 Task: Look for Airbnb options in Palencia, Guatemala from 12th December, 2023 to 16th December, 2023 for 8 adults. Place can be any type with 8 bedrooms having 8 beds and 8 bathrooms. Property type can be house. Amenities needed are: wifi, TV, free parkinig on premises, gym, breakfast.
Action: Mouse moved to (495, 280)
Screenshot: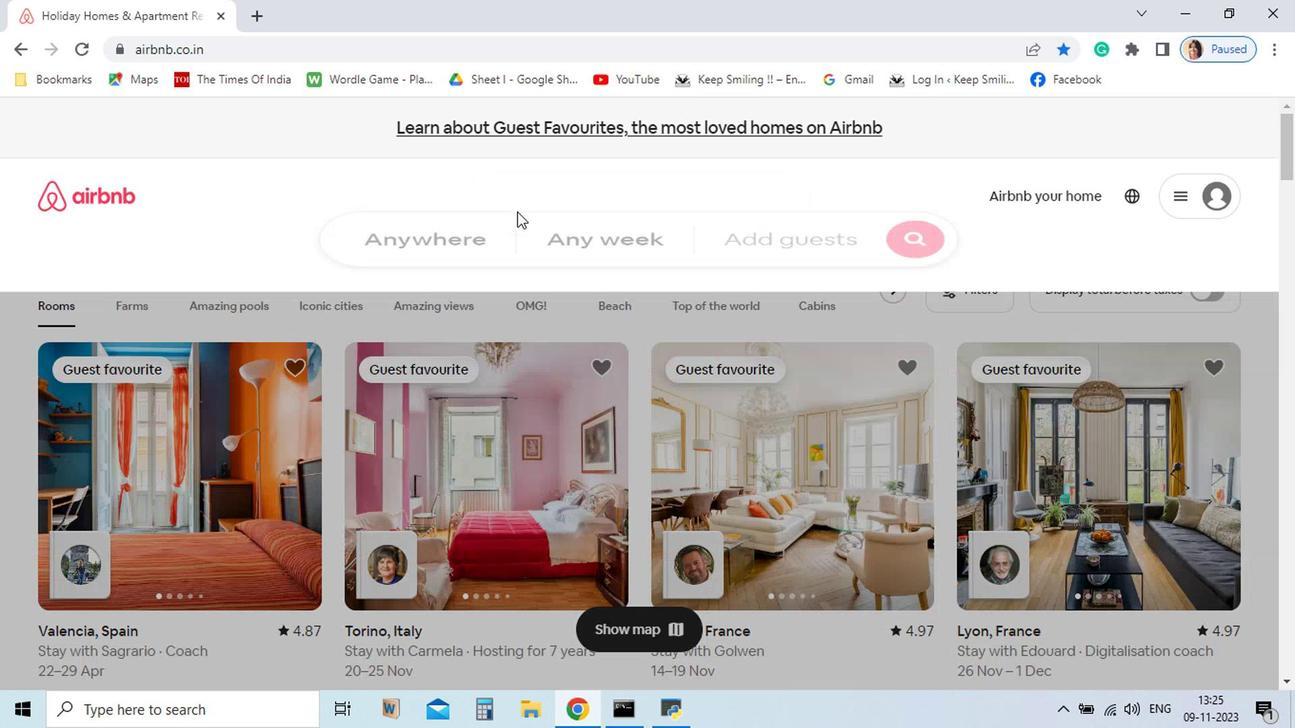 
Action: Mouse pressed left at (495, 280)
Screenshot: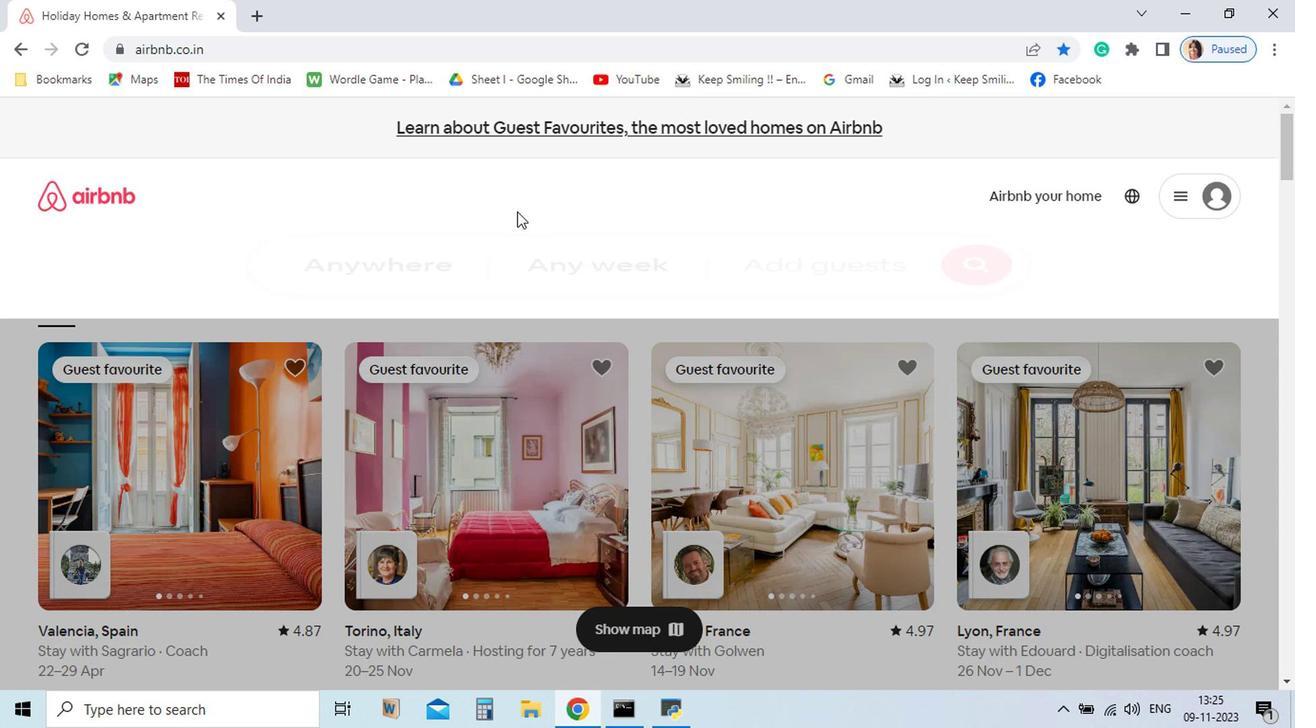 
Action: Mouse moved to (497, 281)
Screenshot: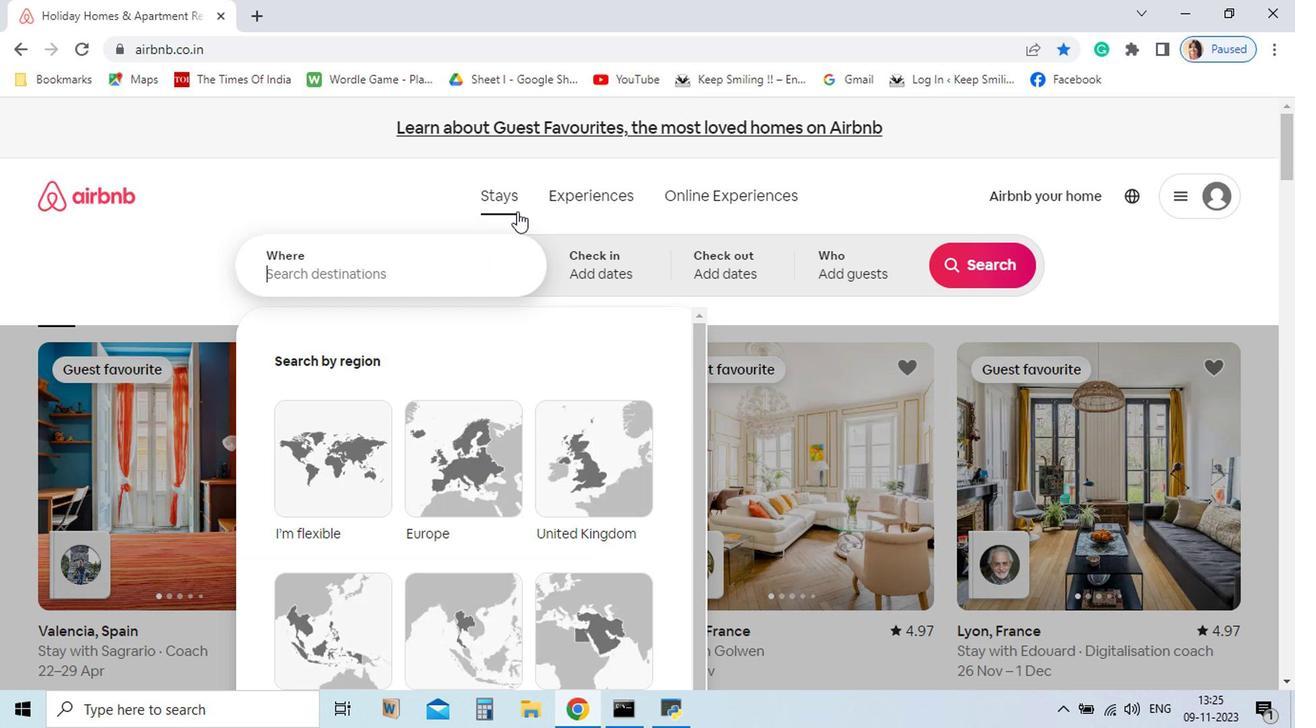 
Action: Key pressed <Key.shift_r>Palencia,<Key.space>
Screenshot: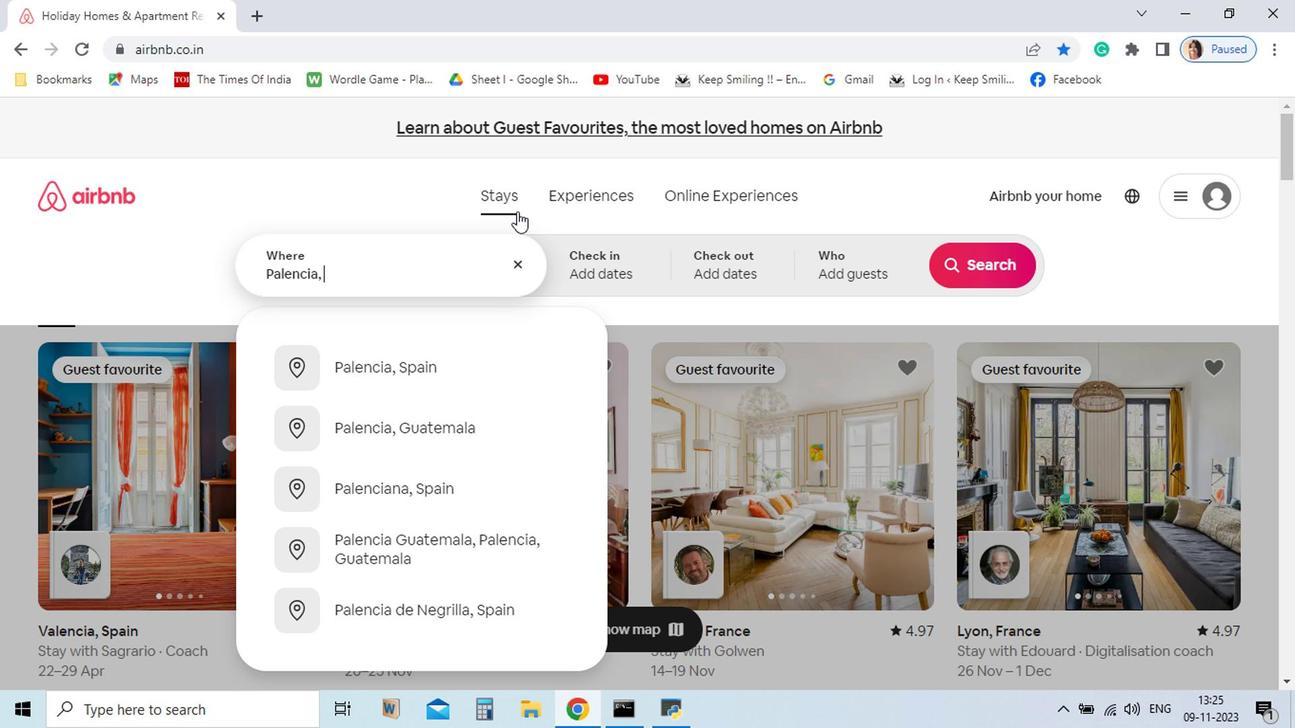 
Action: Mouse moved to (447, 439)
Screenshot: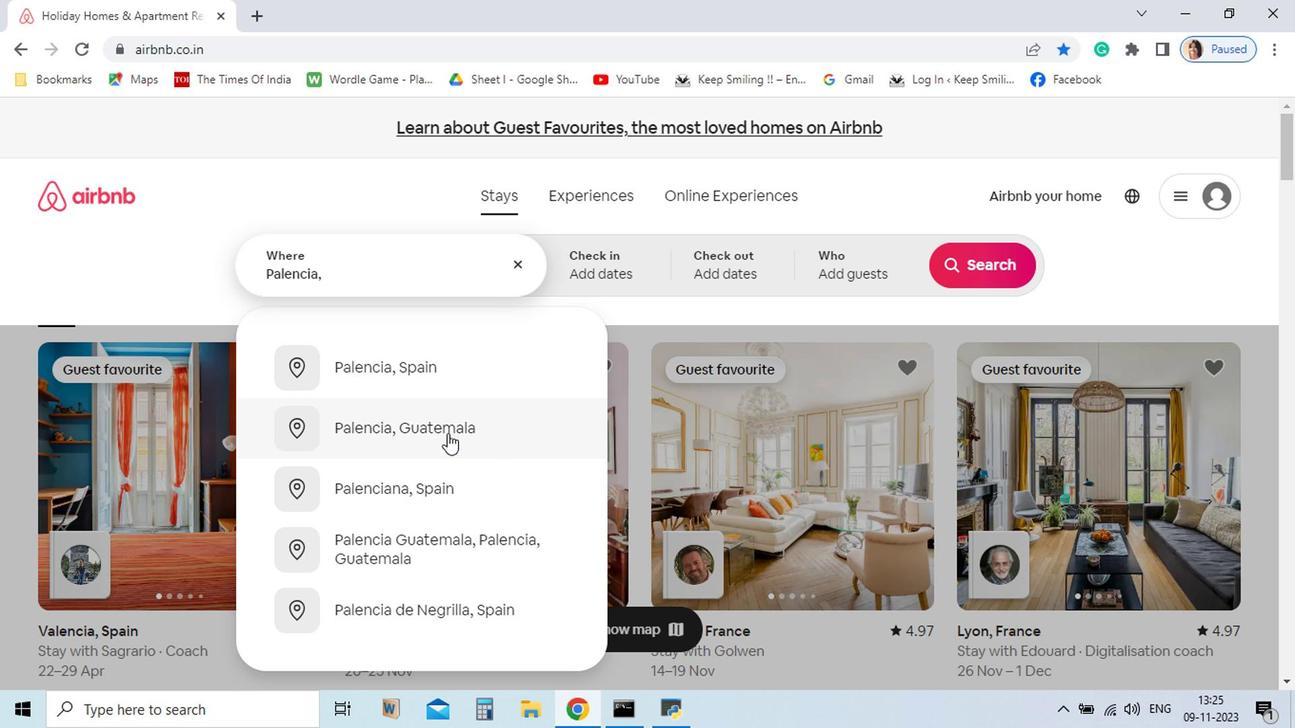 
Action: Mouse pressed left at (447, 439)
Screenshot: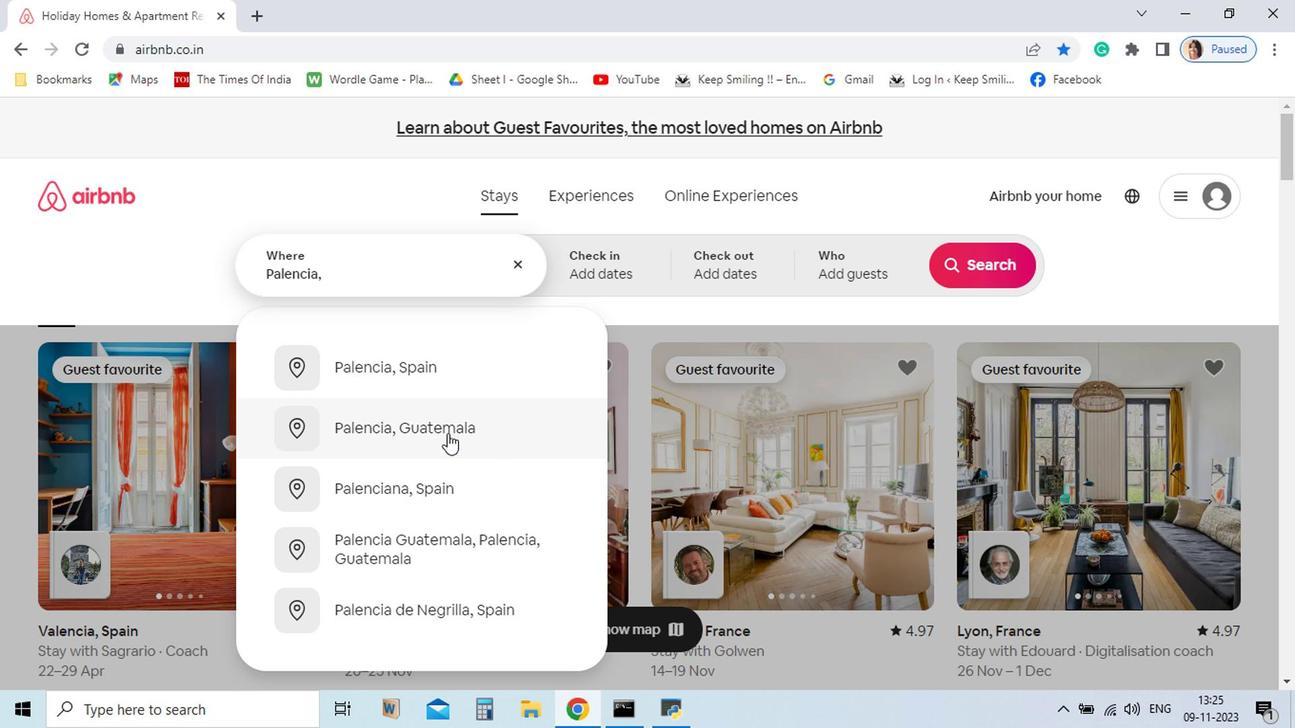 
Action: Mouse moved to (673, 549)
Screenshot: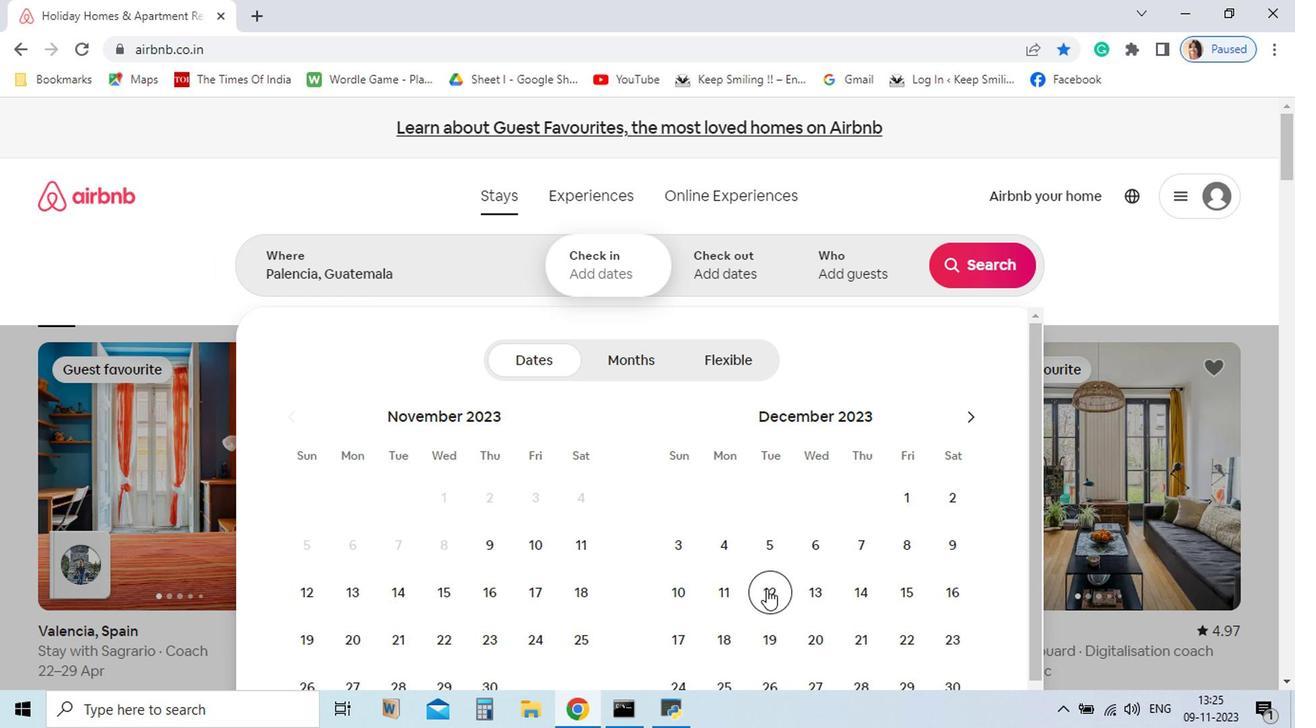 
Action: Mouse pressed left at (673, 549)
Screenshot: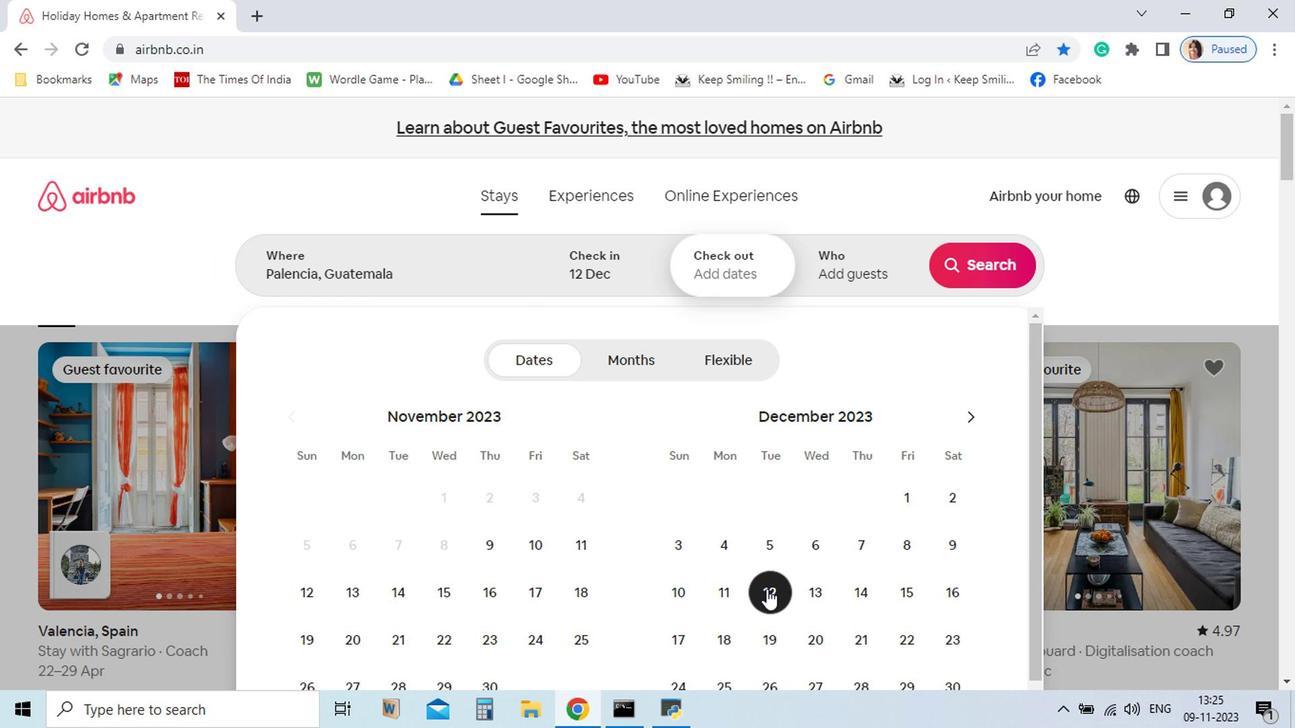 
Action: Mouse moved to (808, 556)
Screenshot: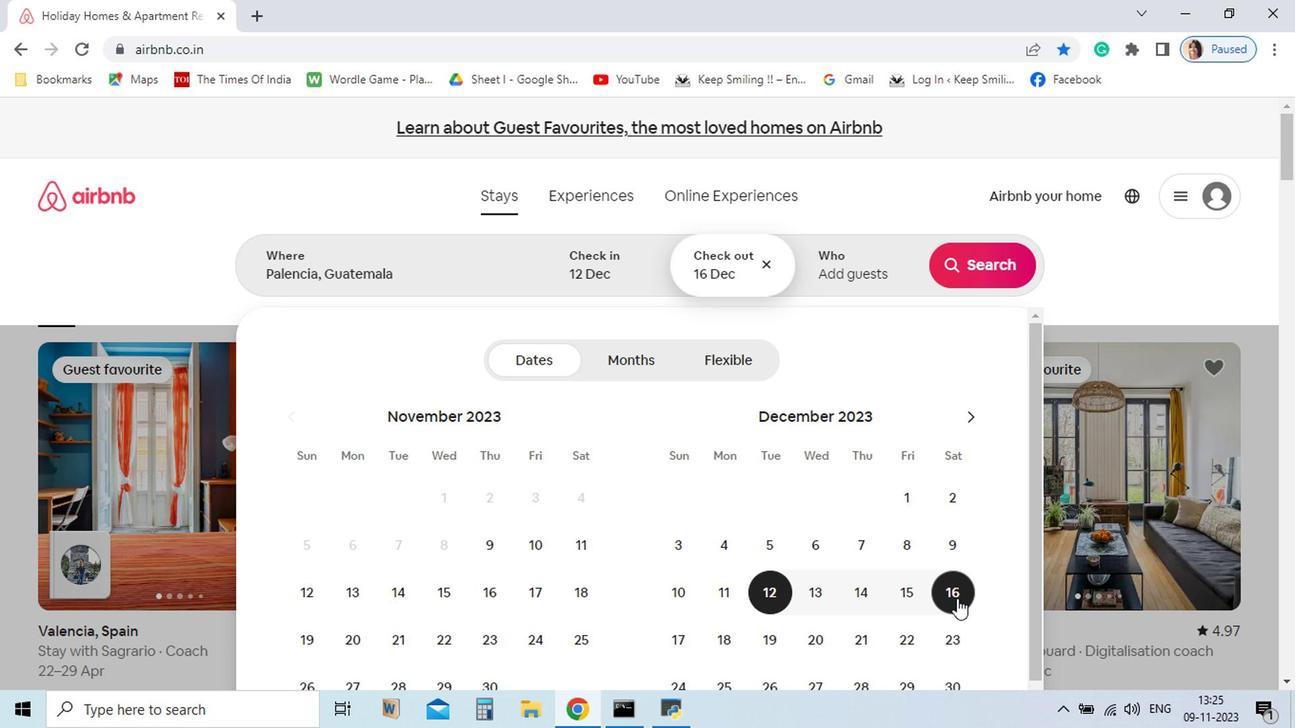 
Action: Mouse pressed left at (808, 556)
Screenshot: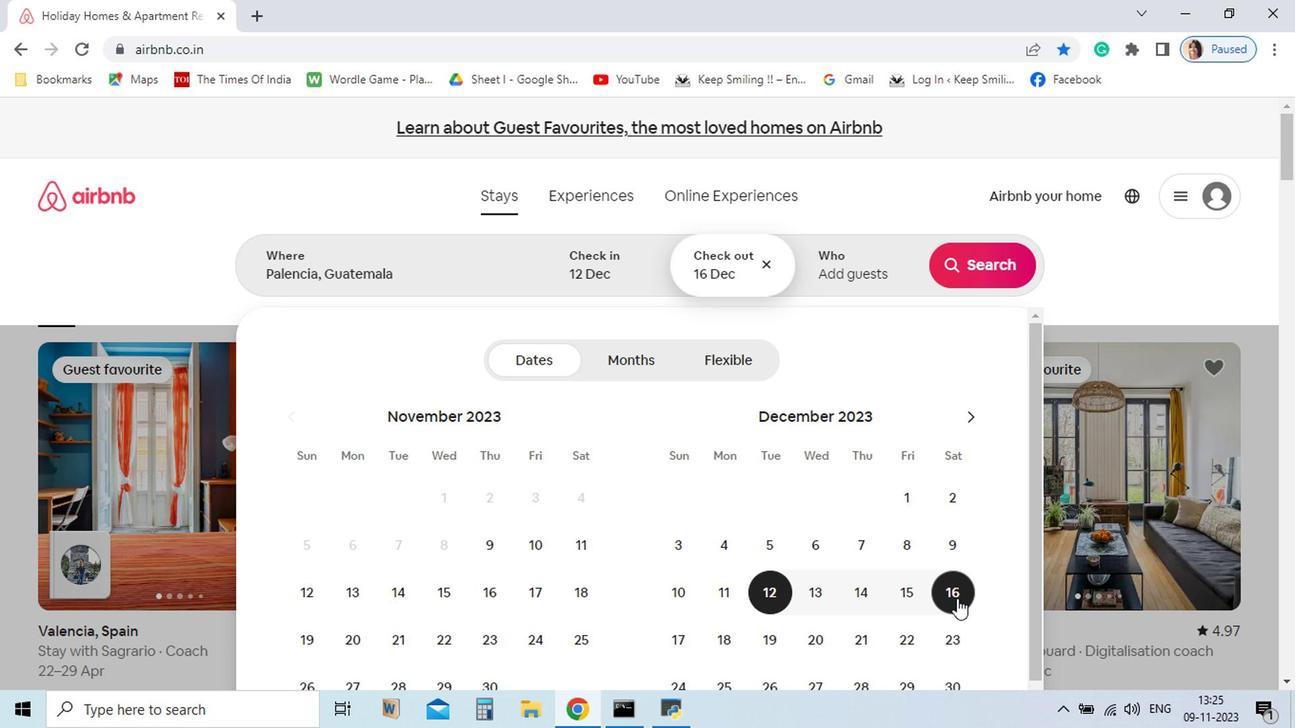 
Action: Mouse moved to (744, 331)
Screenshot: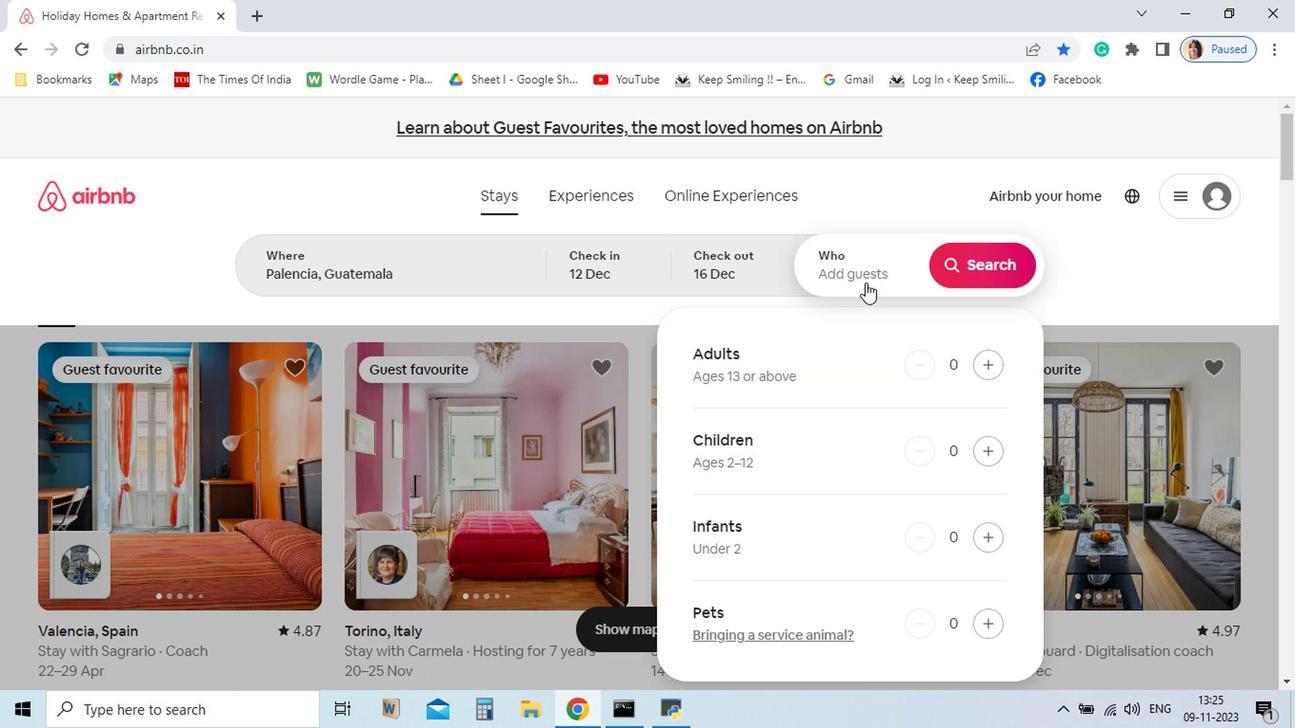 
Action: Mouse pressed left at (744, 331)
Screenshot: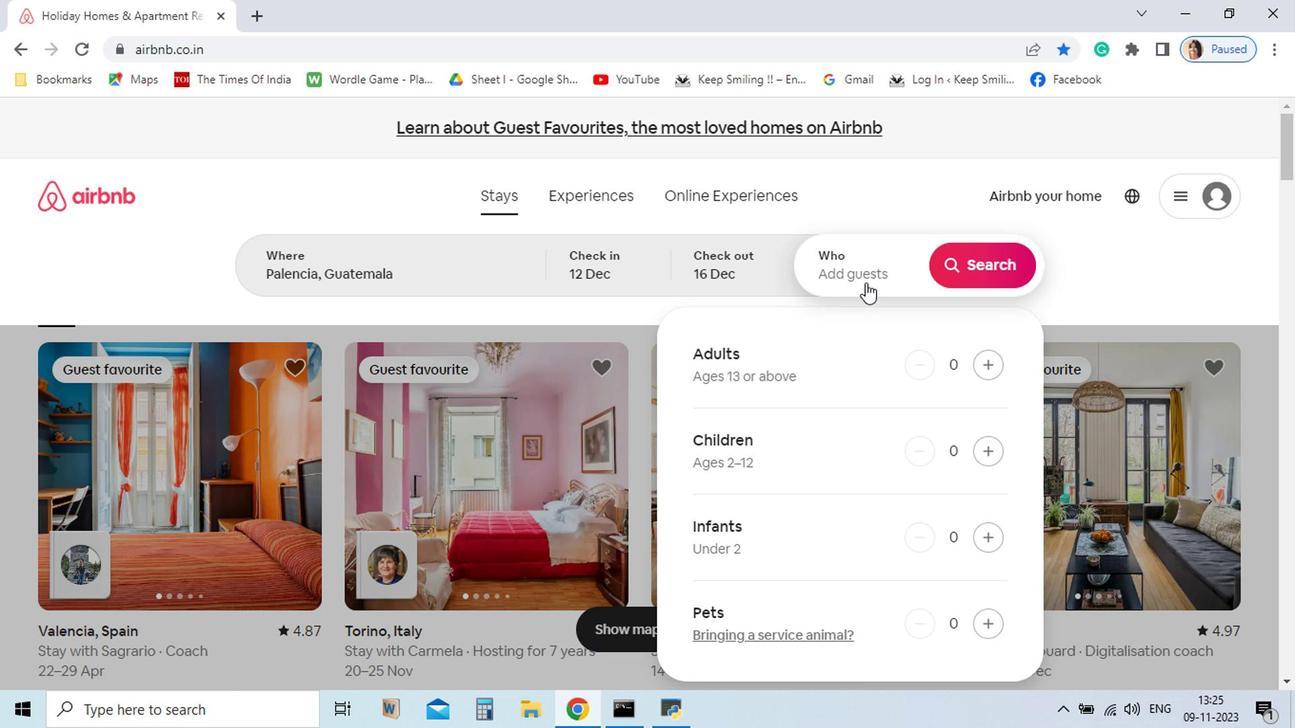 
Action: Mouse moved to (837, 390)
Screenshot: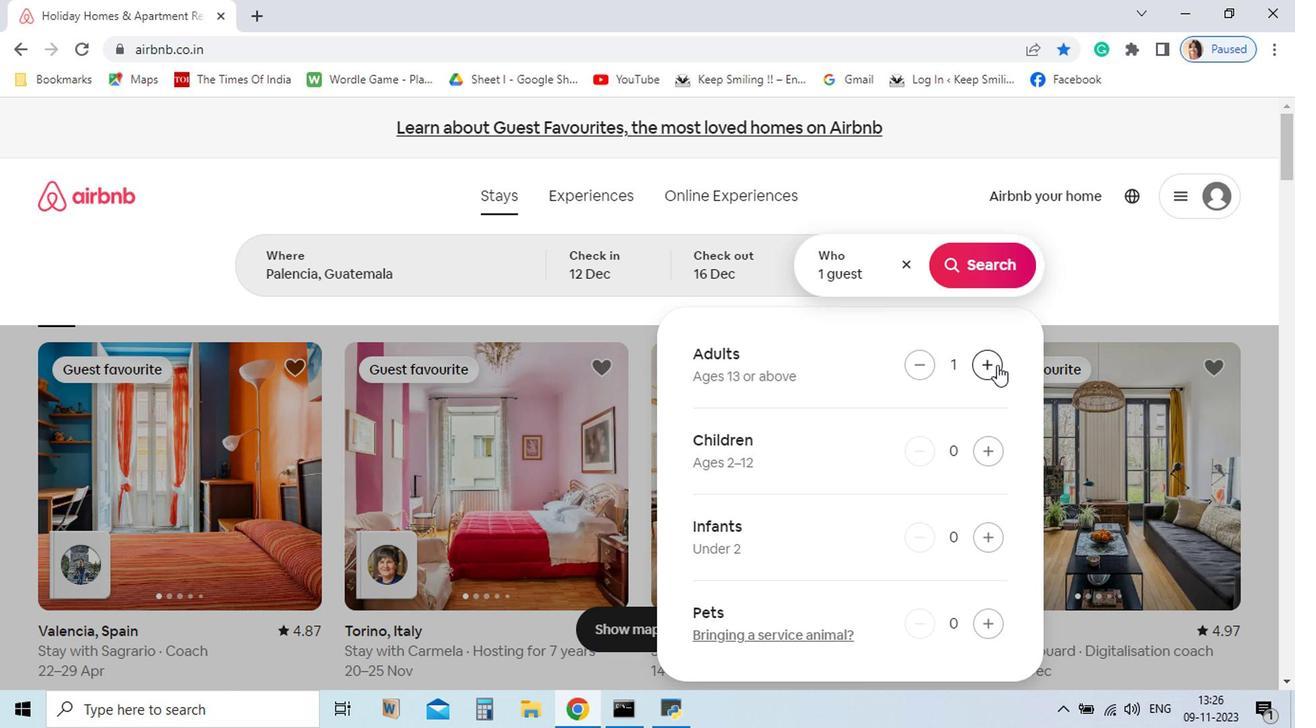 
Action: Mouse pressed left at (837, 390)
Screenshot: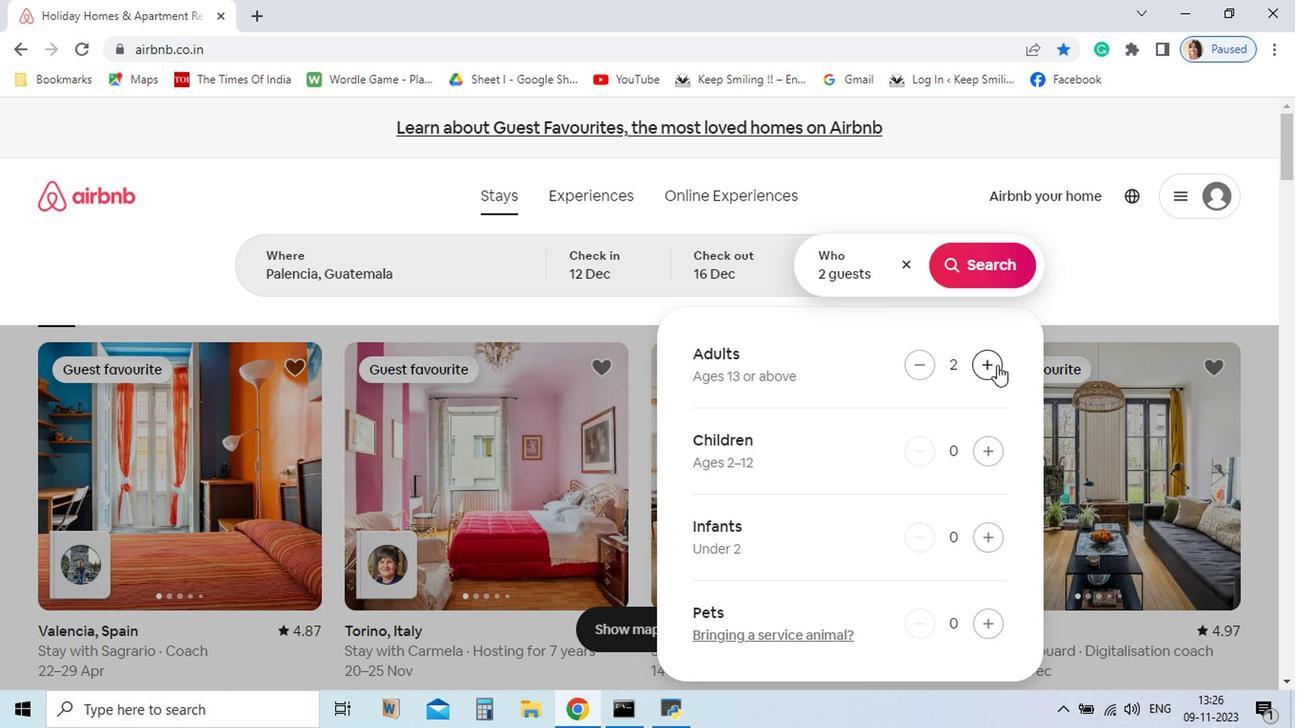 
Action: Mouse pressed left at (837, 390)
Screenshot: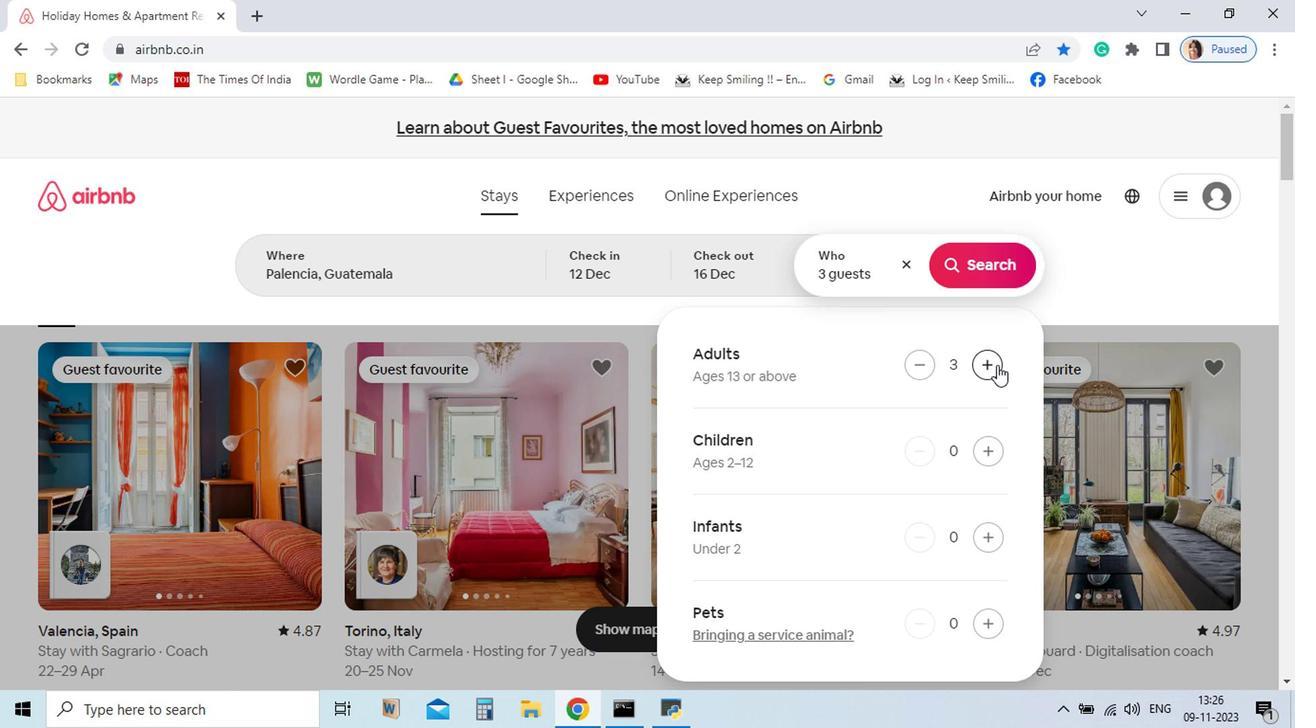 
Action: Mouse pressed left at (837, 390)
Screenshot: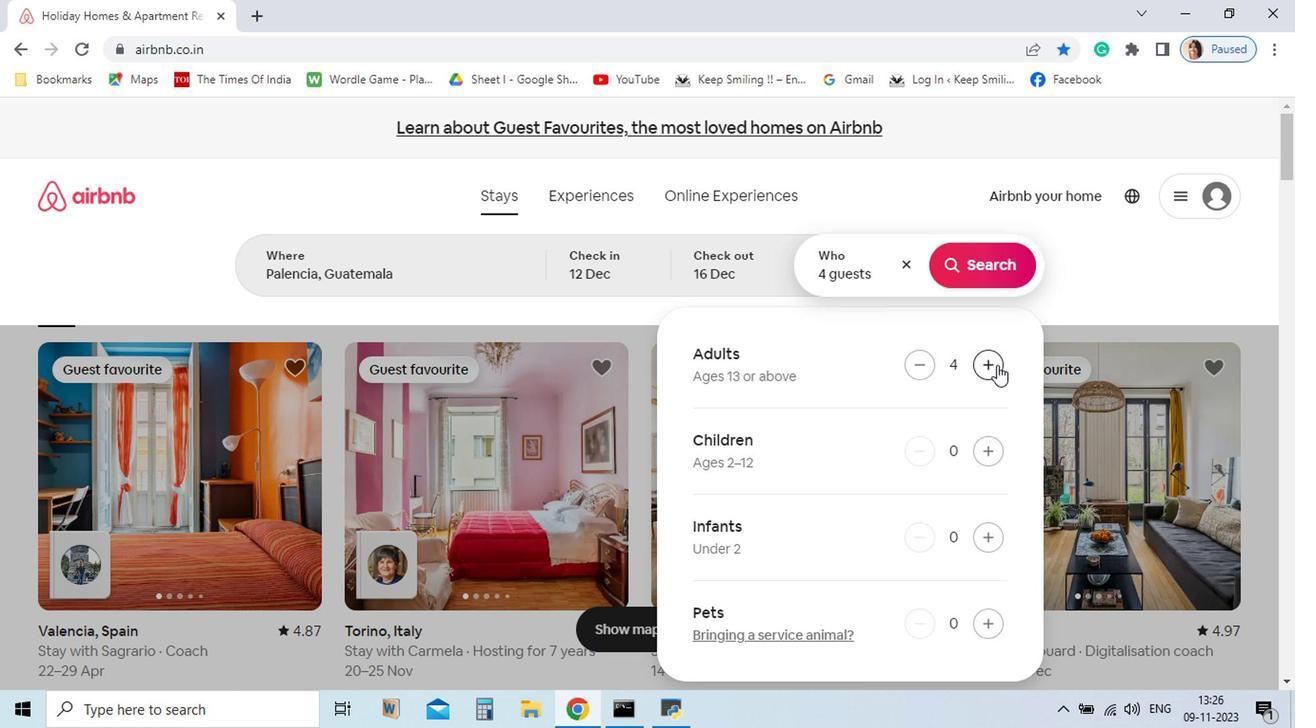 
Action: Mouse pressed left at (837, 390)
Screenshot: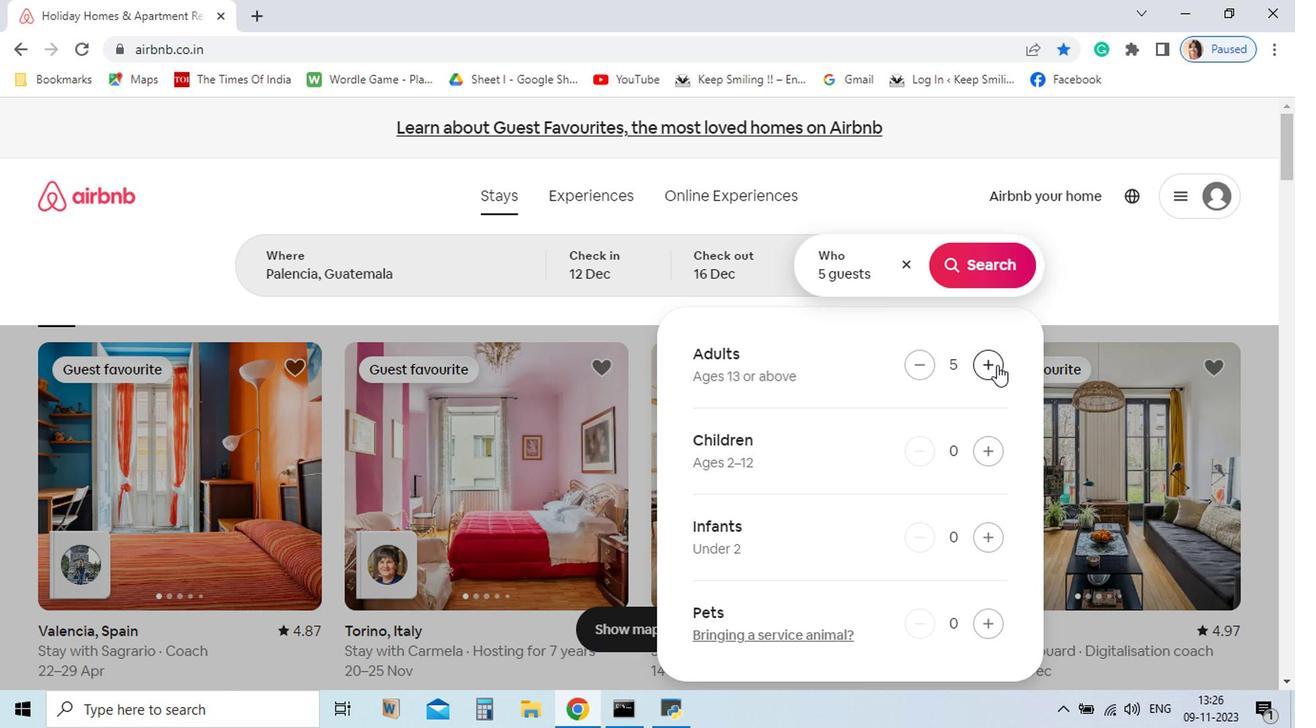 
Action: Mouse pressed left at (837, 390)
Screenshot: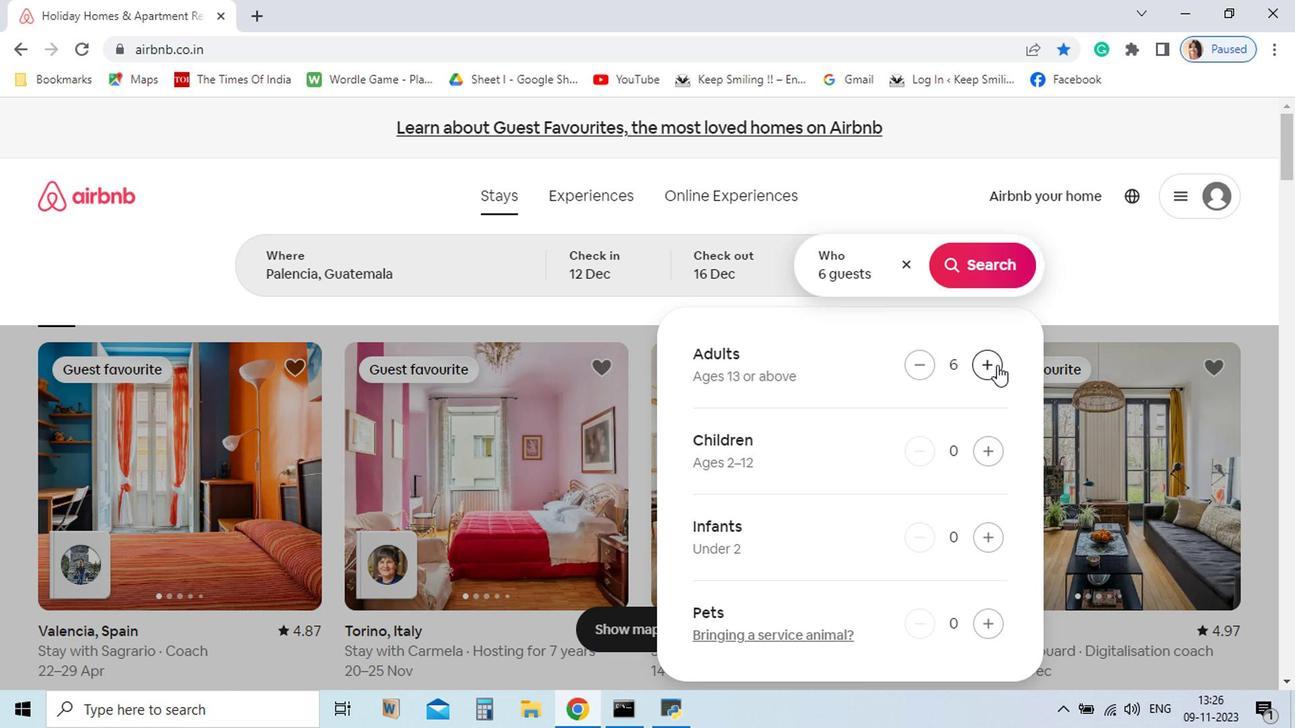 
Action: Mouse pressed left at (837, 390)
Screenshot: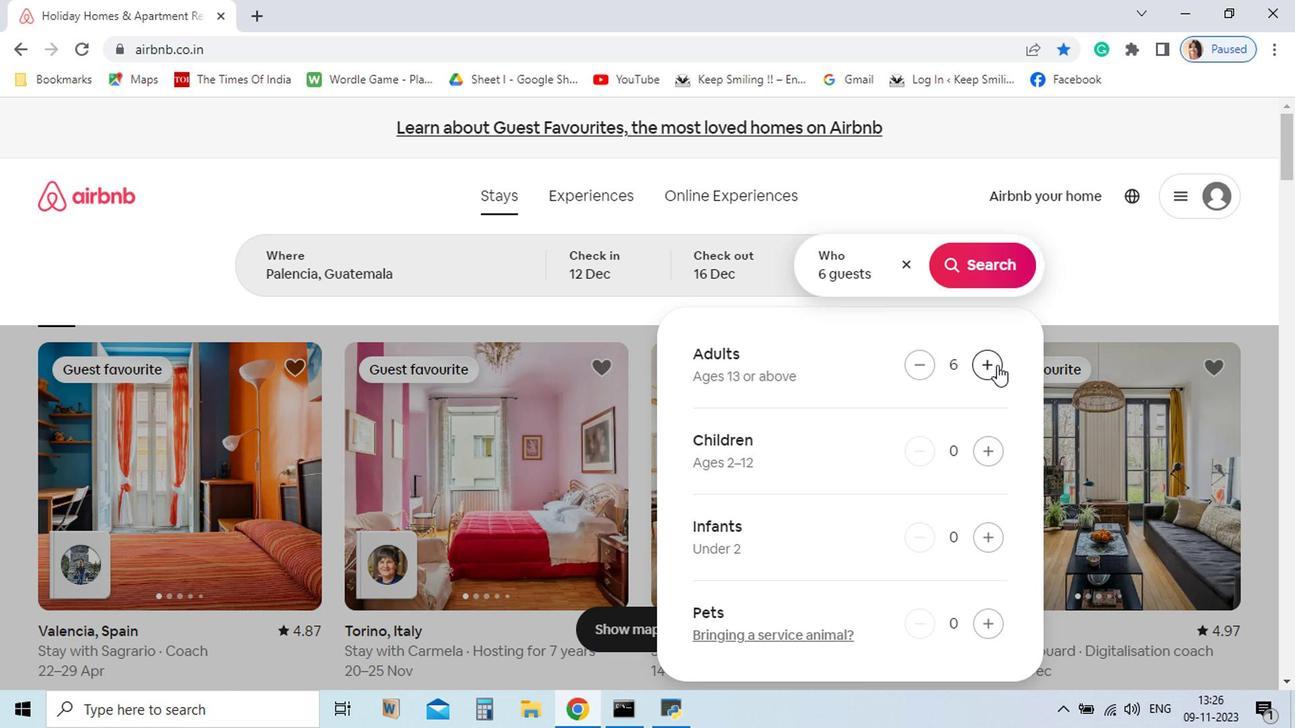 
Action: Mouse pressed left at (837, 390)
Screenshot: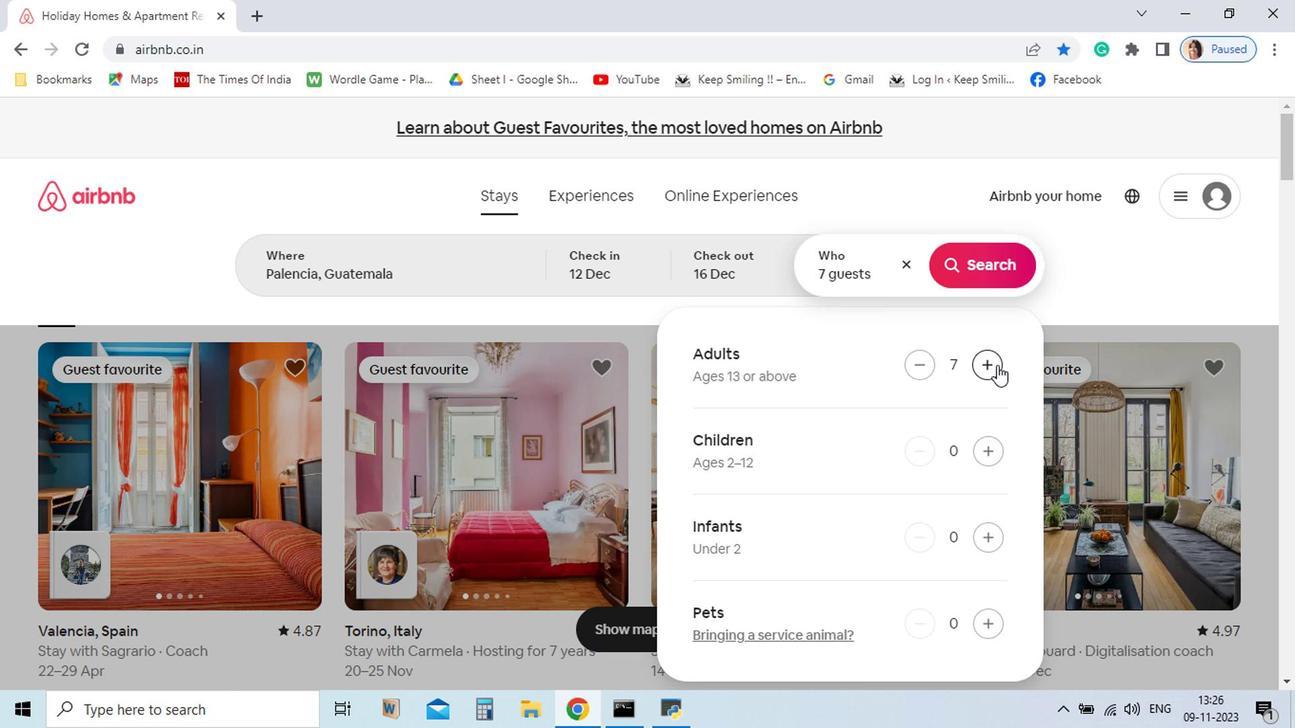 
Action: Mouse pressed left at (837, 390)
Screenshot: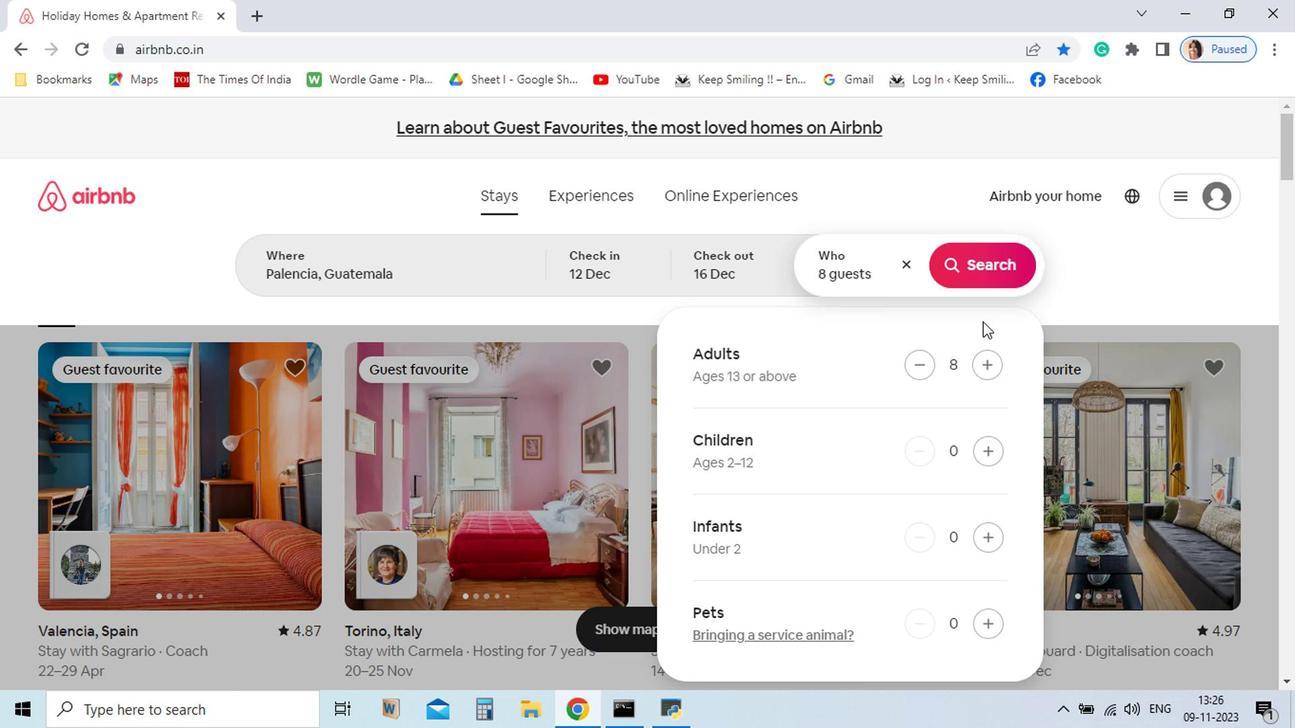 
Action: Mouse moved to (822, 320)
Screenshot: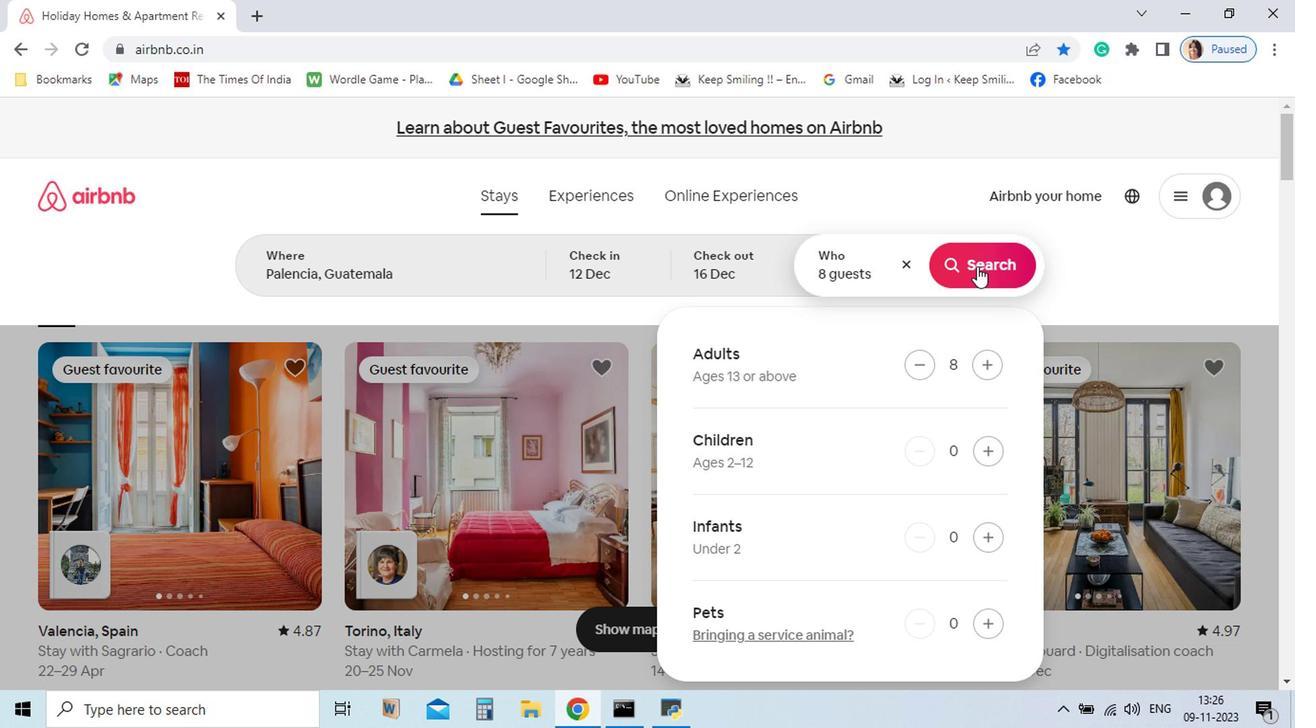 
Action: Mouse pressed left at (822, 320)
Screenshot: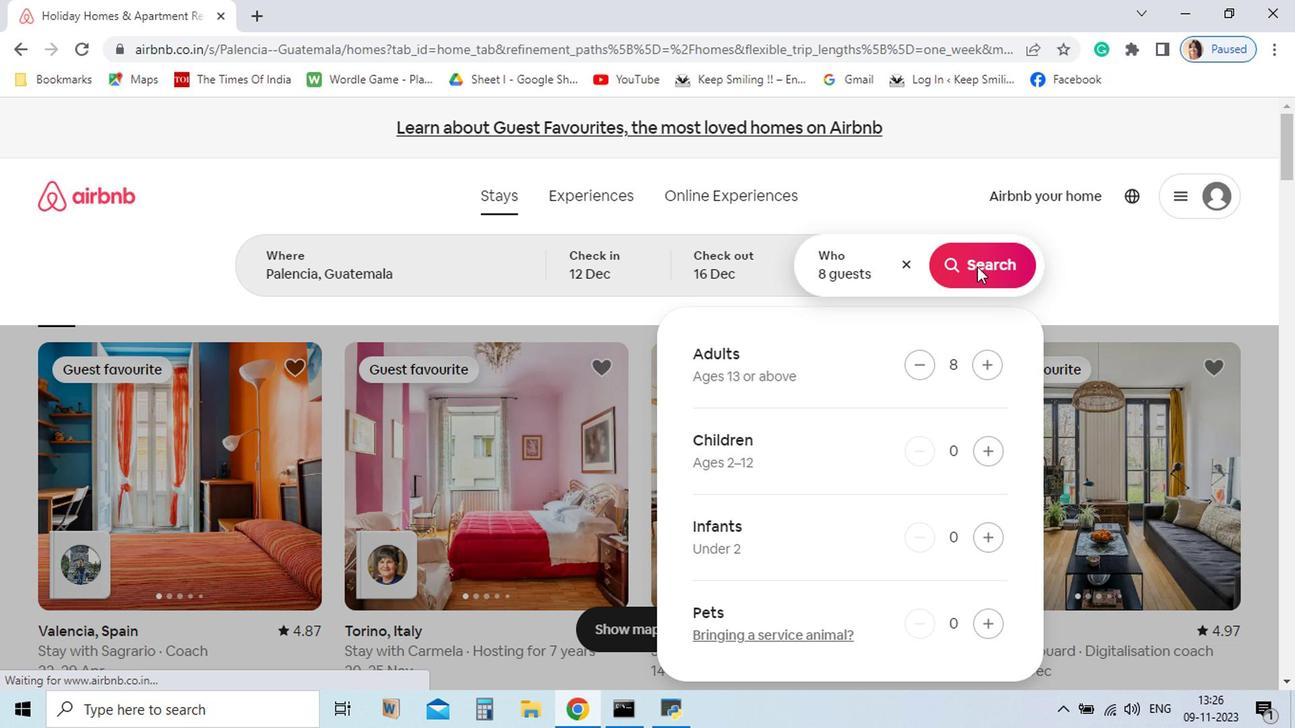 
Action: Mouse moved to (839, 281)
Screenshot: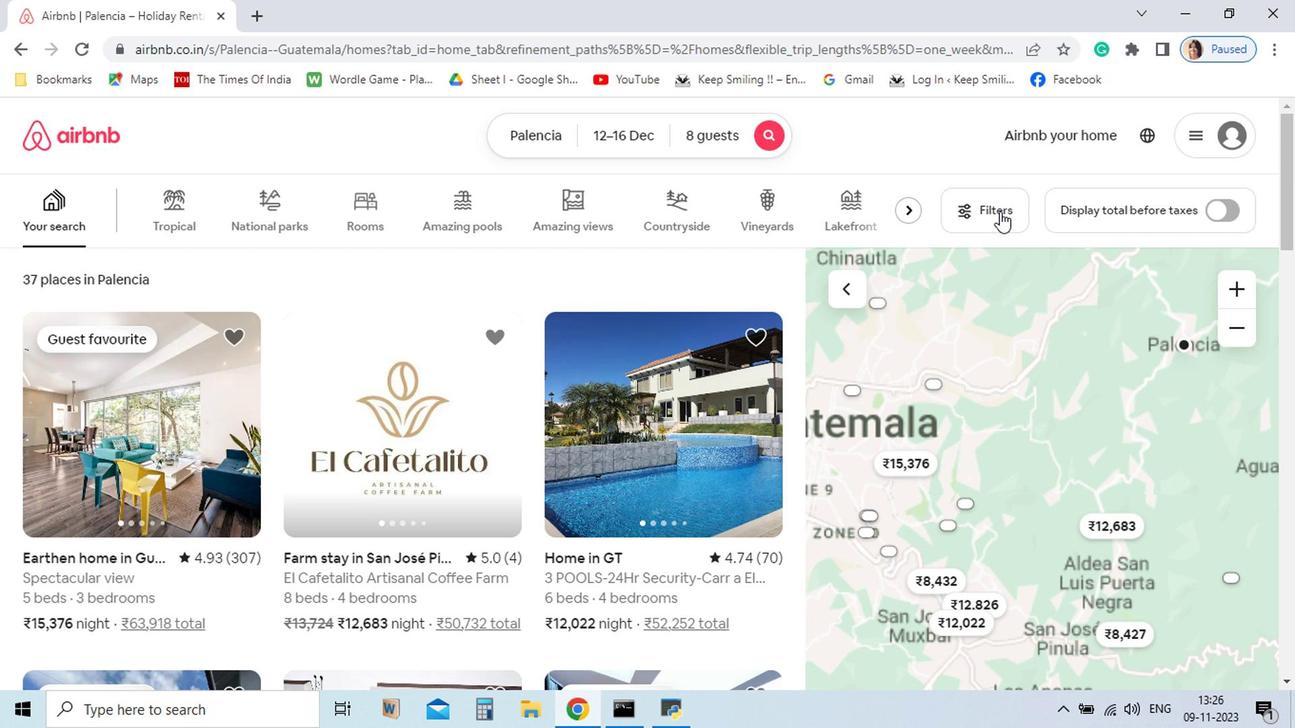 
Action: Mouse pressed left at (839, 281)
Screenshot: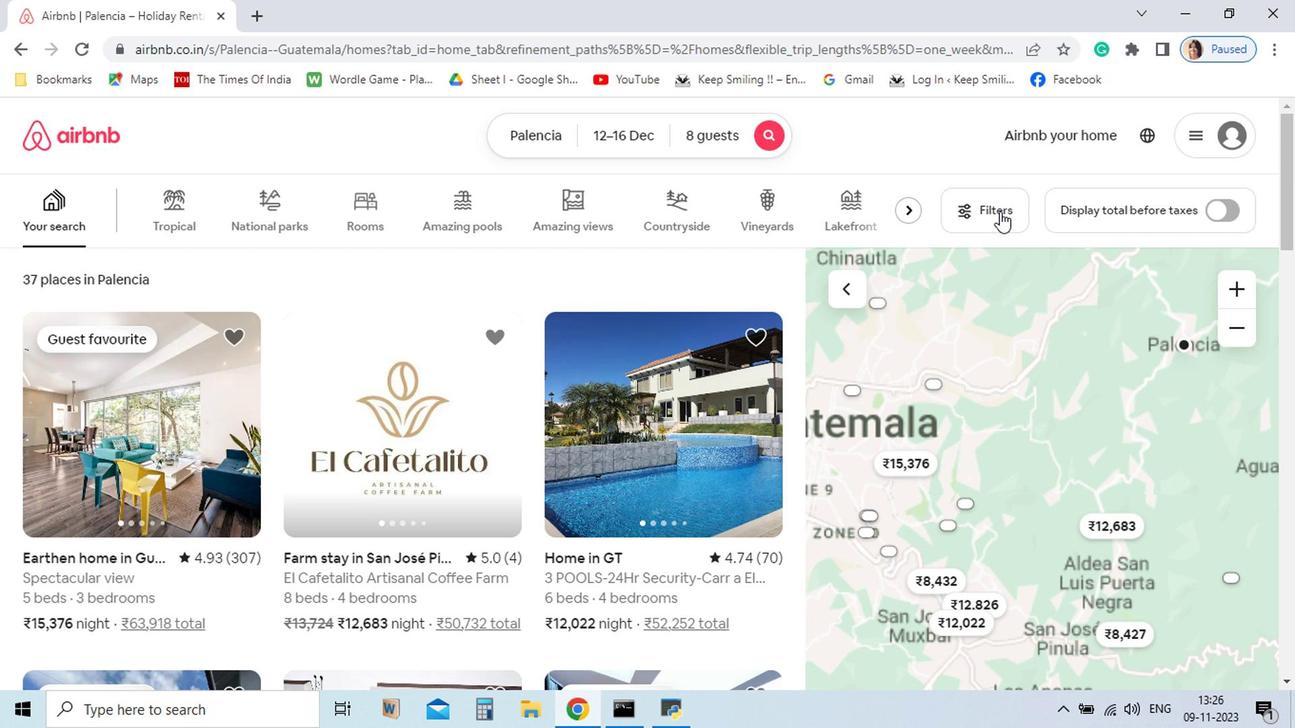 
Action: Mouse moved to (846, 304)
Screenshot: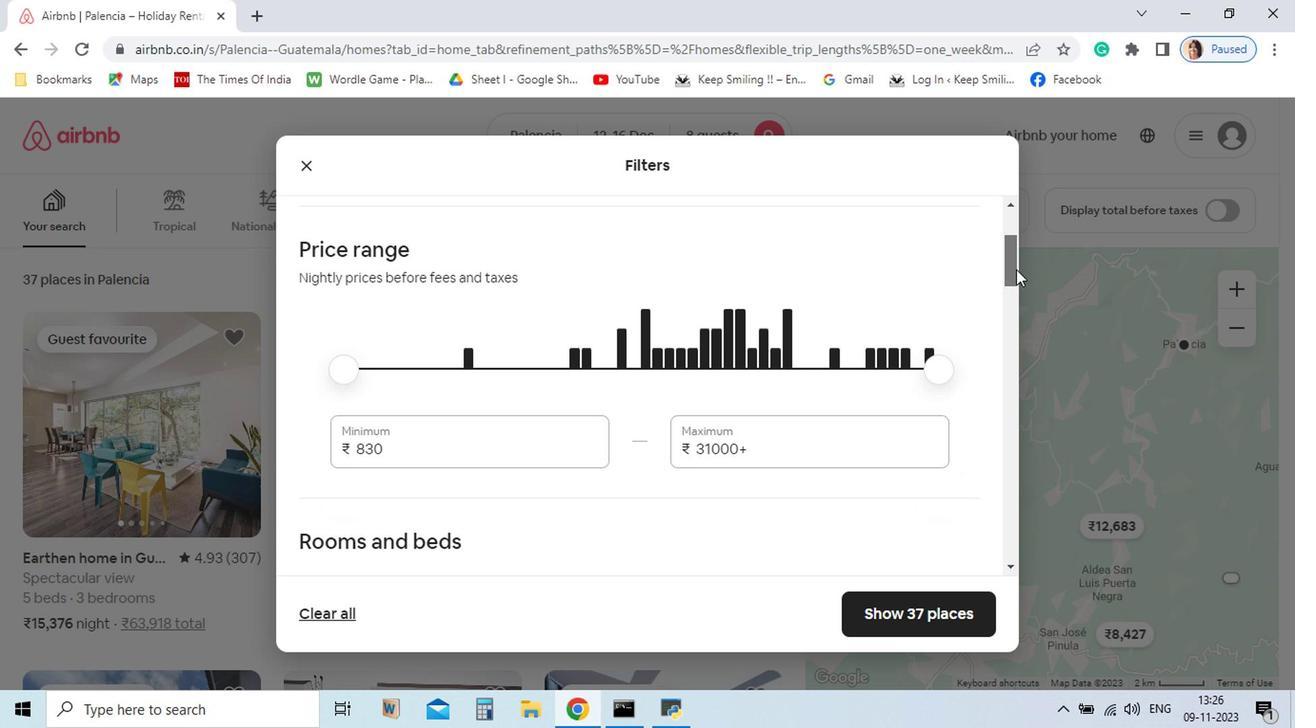 
Action: Mouse pressed left at (846, 304)
Screenshot: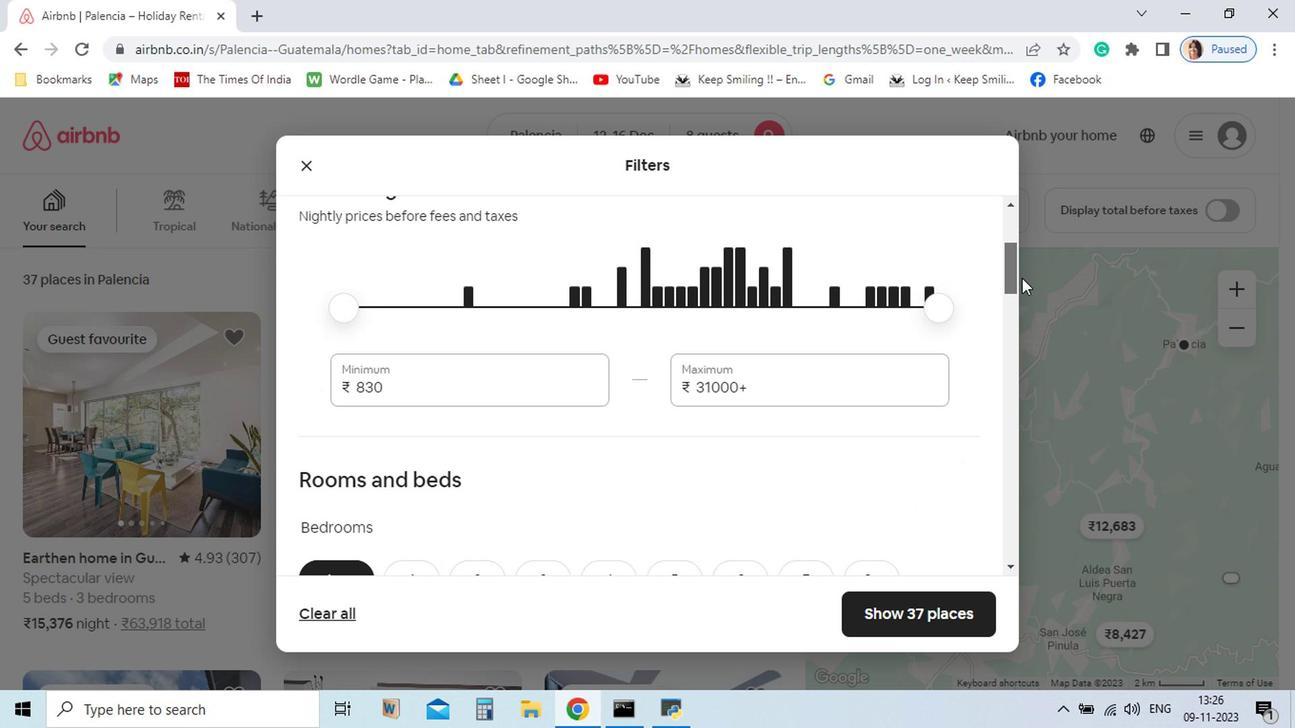 
Action: Mouse moved to (747, 288)
Screenshot: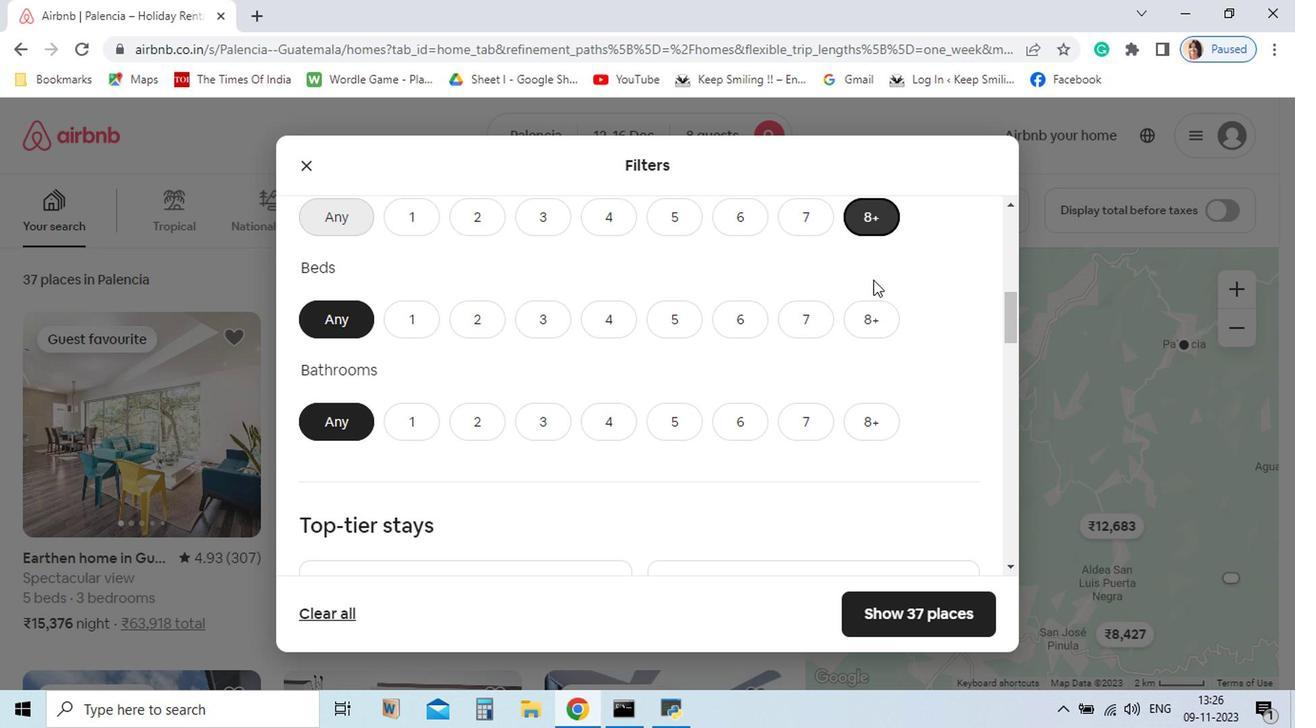 
Action: Mouse pressed left at (747, 288)
Screenshot: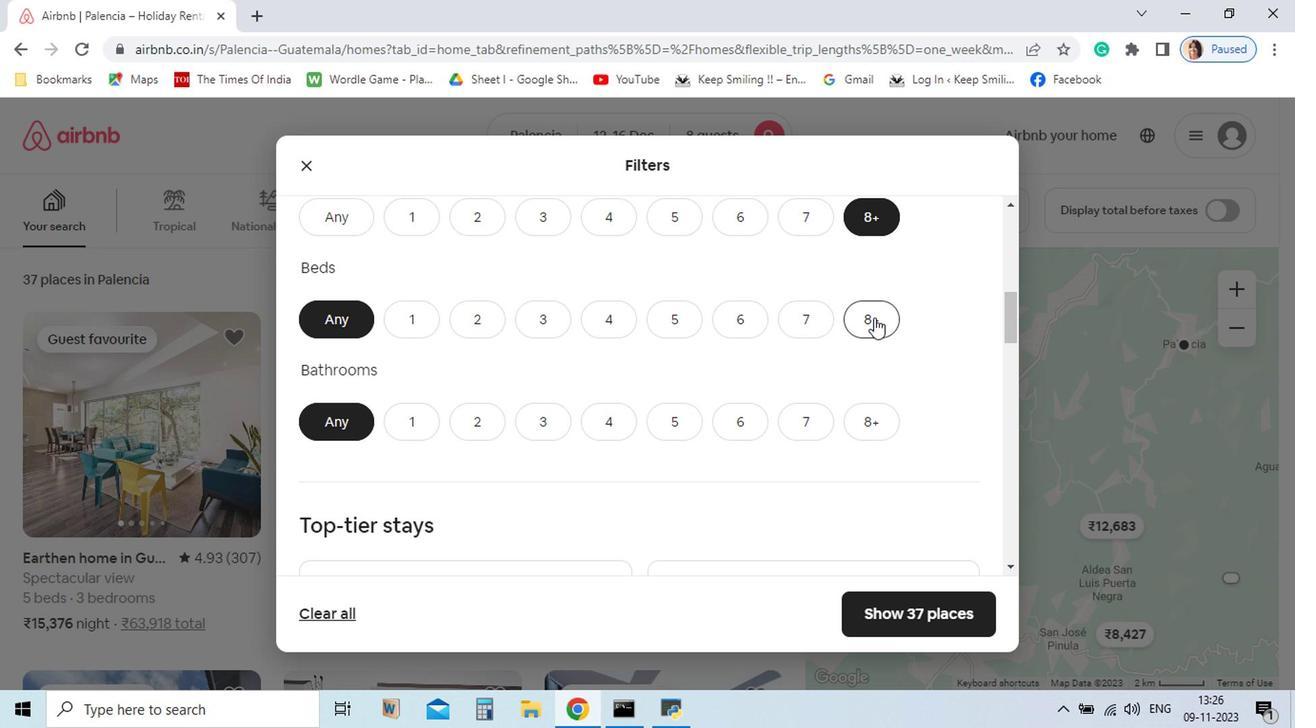 
Action: Mouse moved to (750, 356)
Screenshot: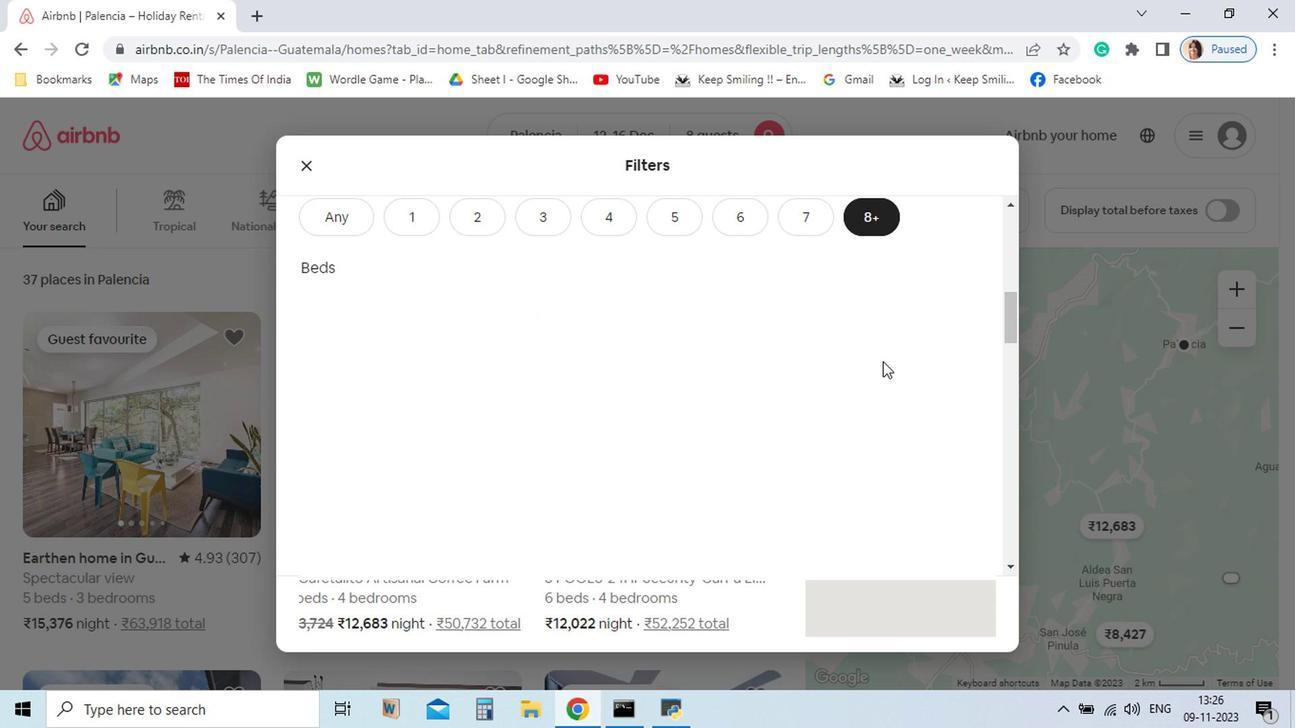 
Action: Mouse pressed left at (750, 356)
Screenshot: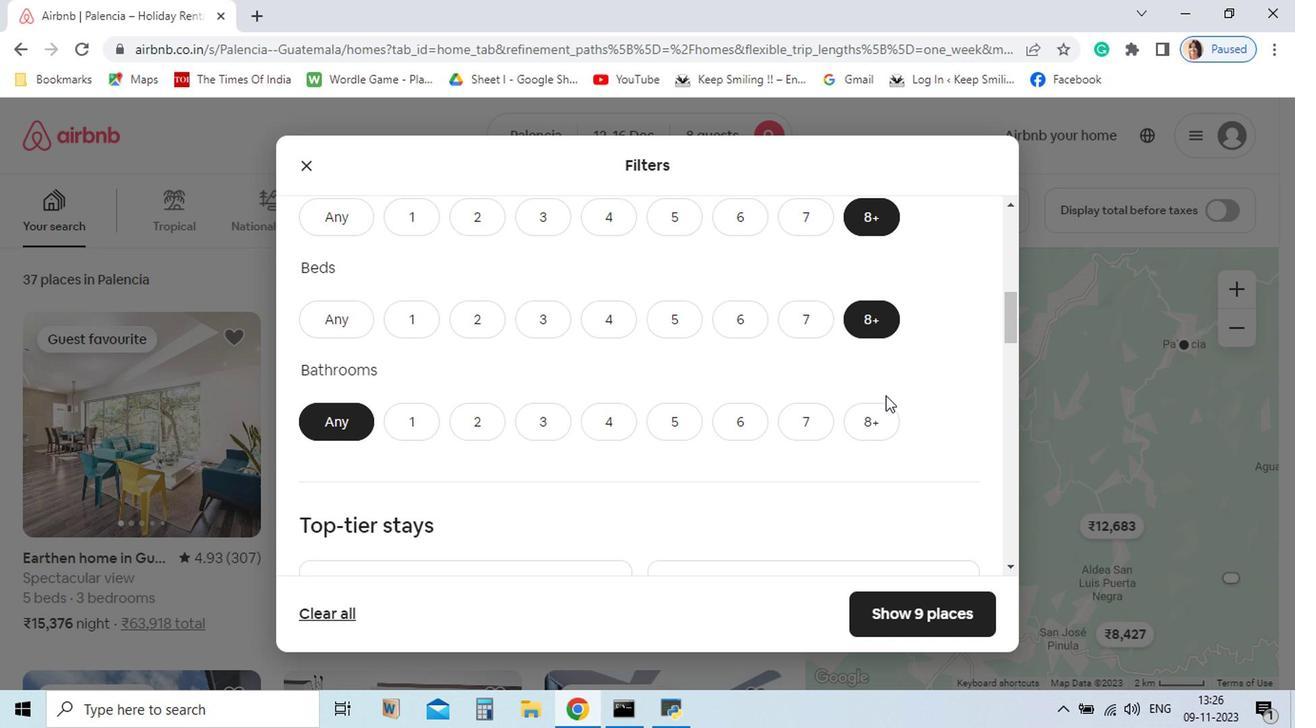 
Action: Mouse moved to (748, 428)
Screenshot: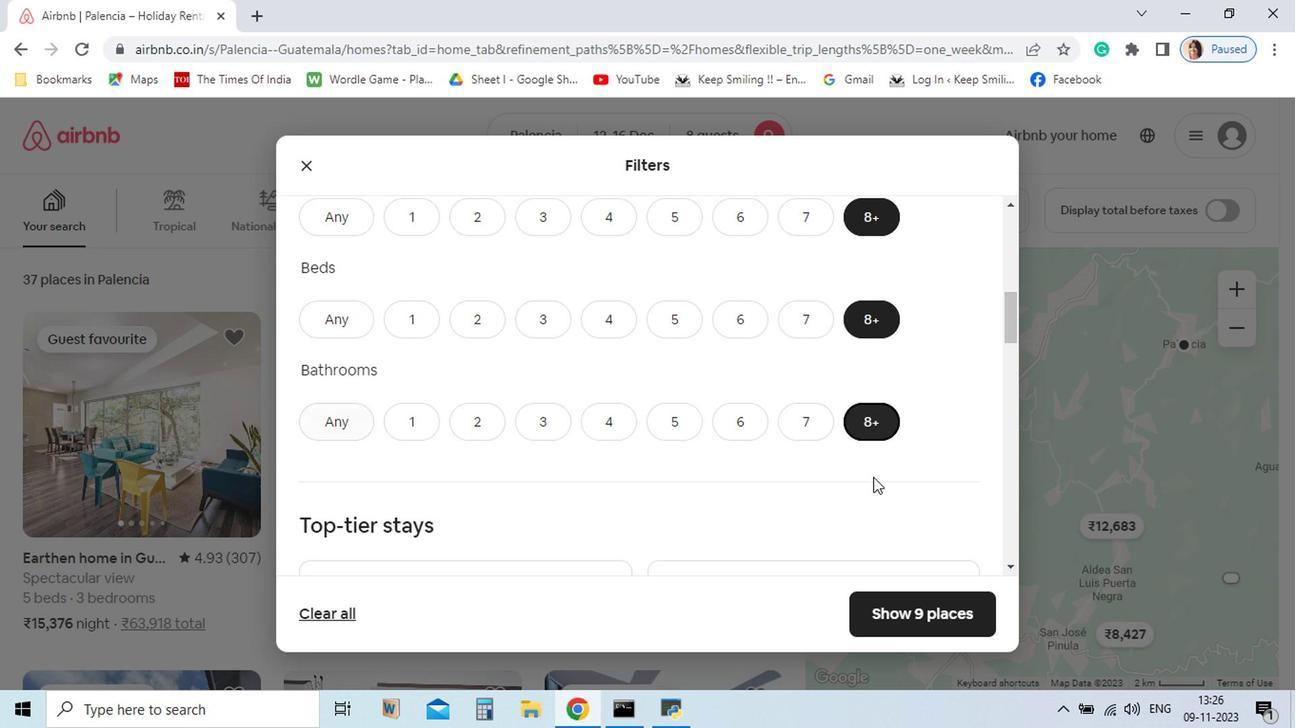 
Action: Mouse pressed left at (748, 428)
Screenshot: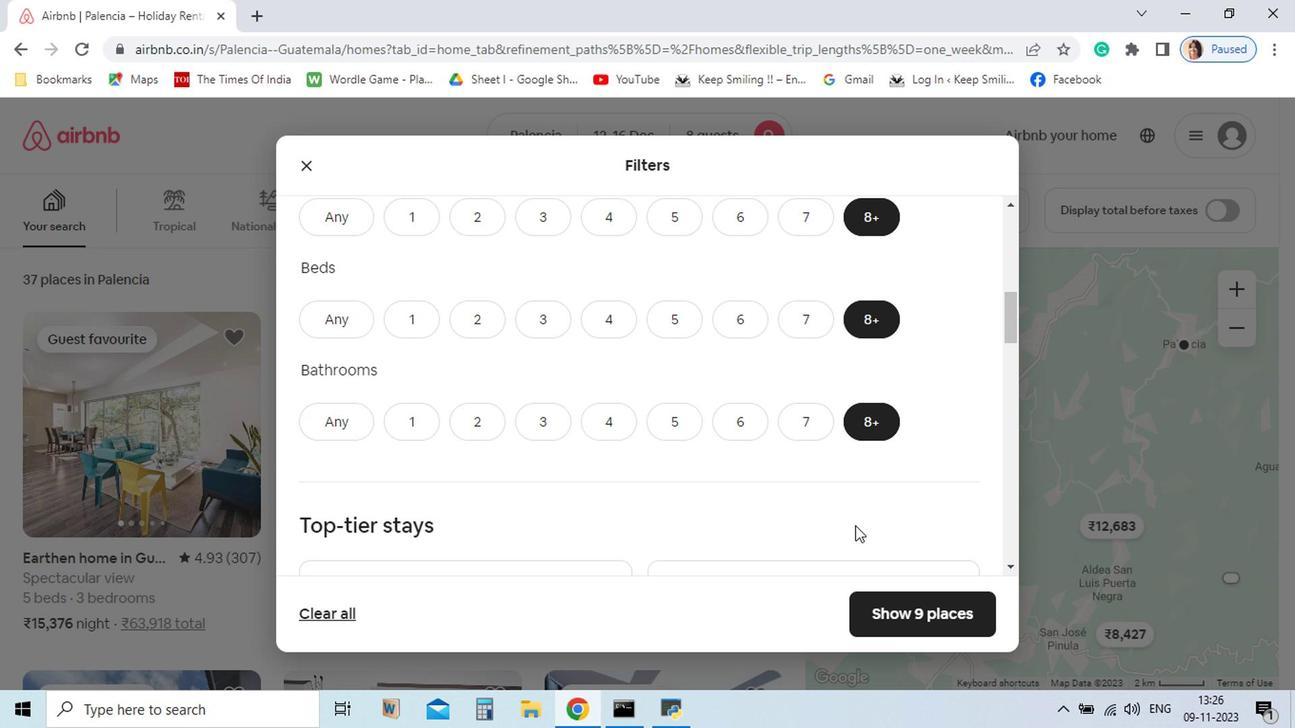 
Action: Mouse moved to (607, 523)
Screenshot: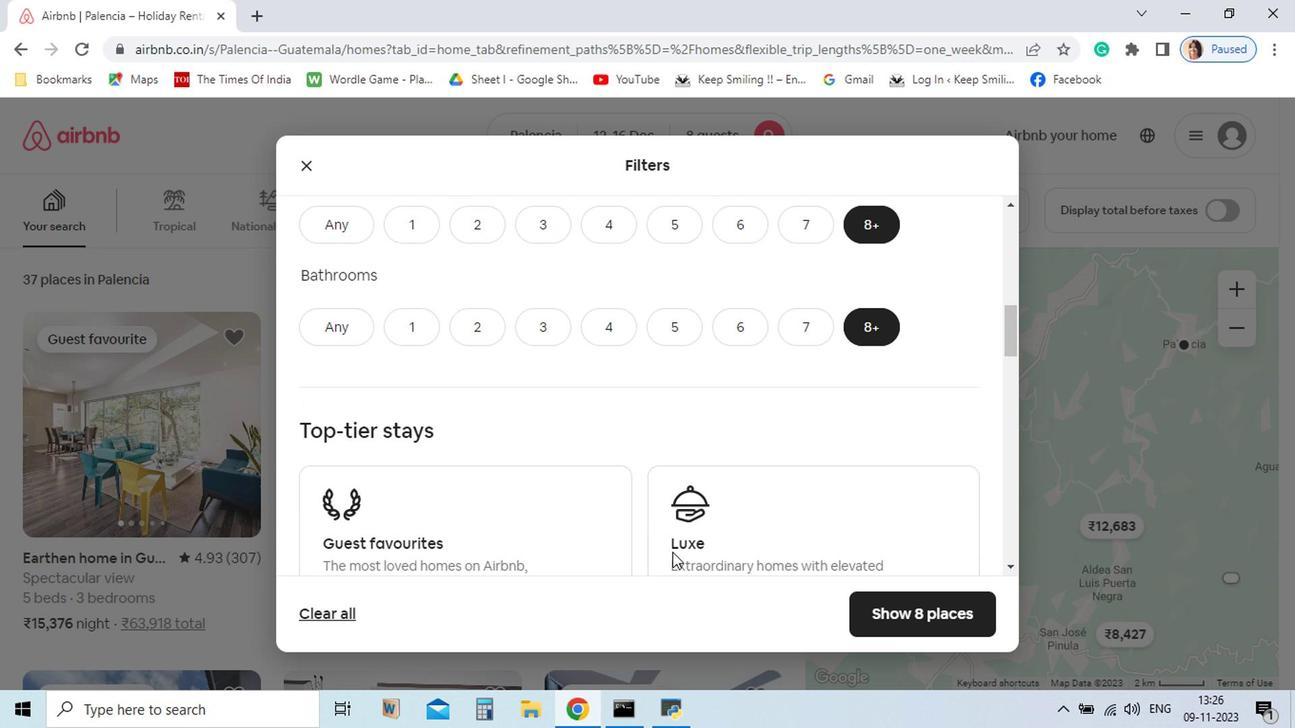 
Action: Mouse scrolled (607, 522) with delta (0, 0)
Screenshot: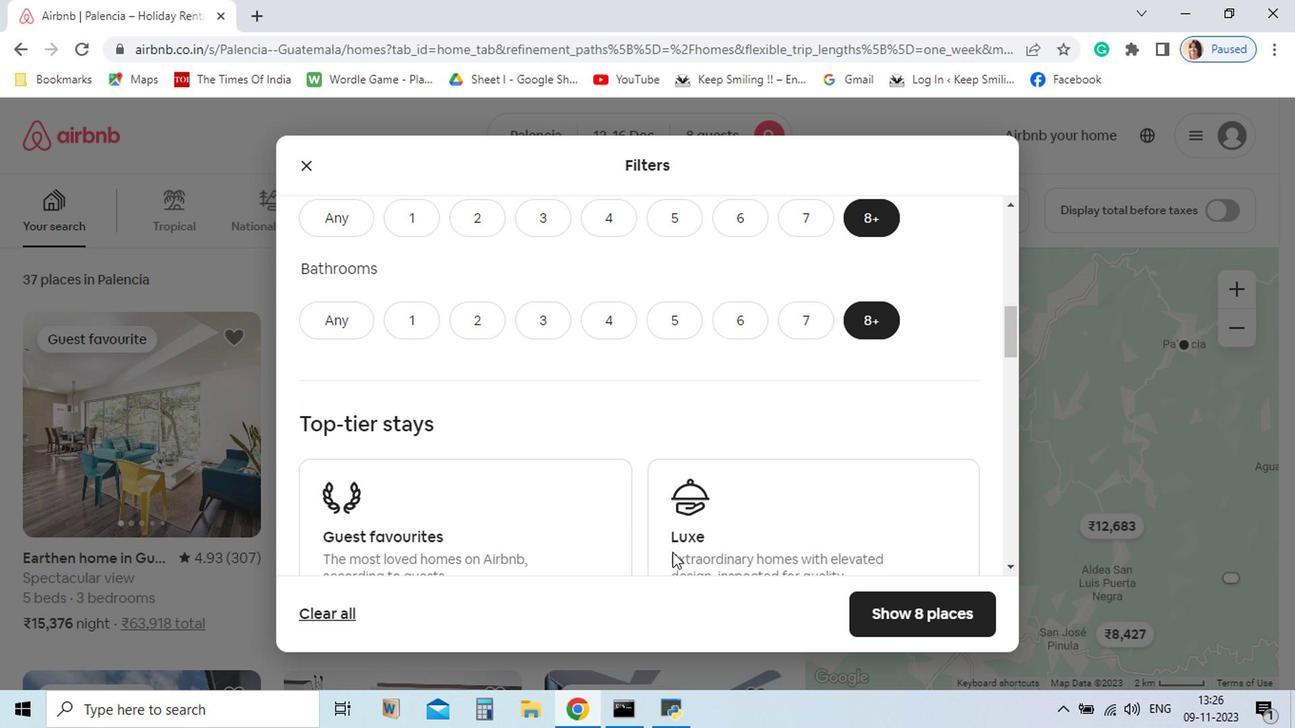 
Action: Mouse scrolled (607, 522) with delta (0, 0)
Screenshot: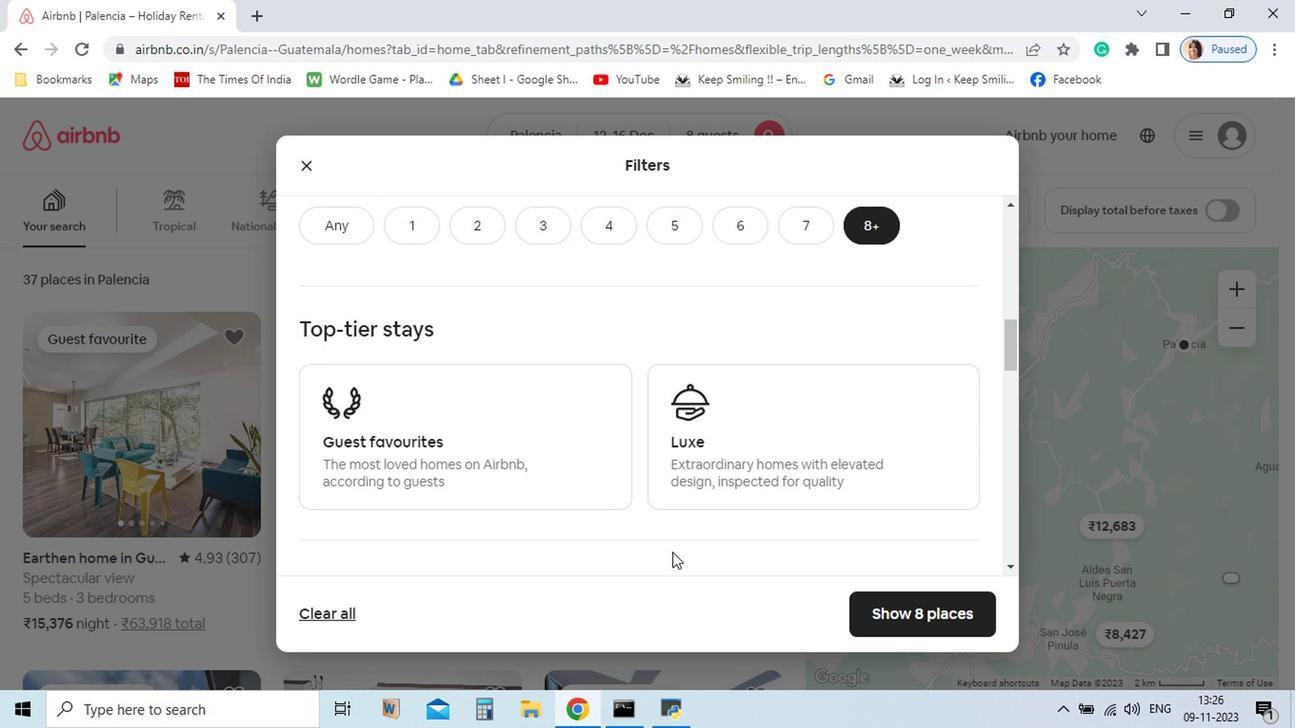 
Action: Mouse scrolled (607, 522) with delta (0, 0)
Screenshot: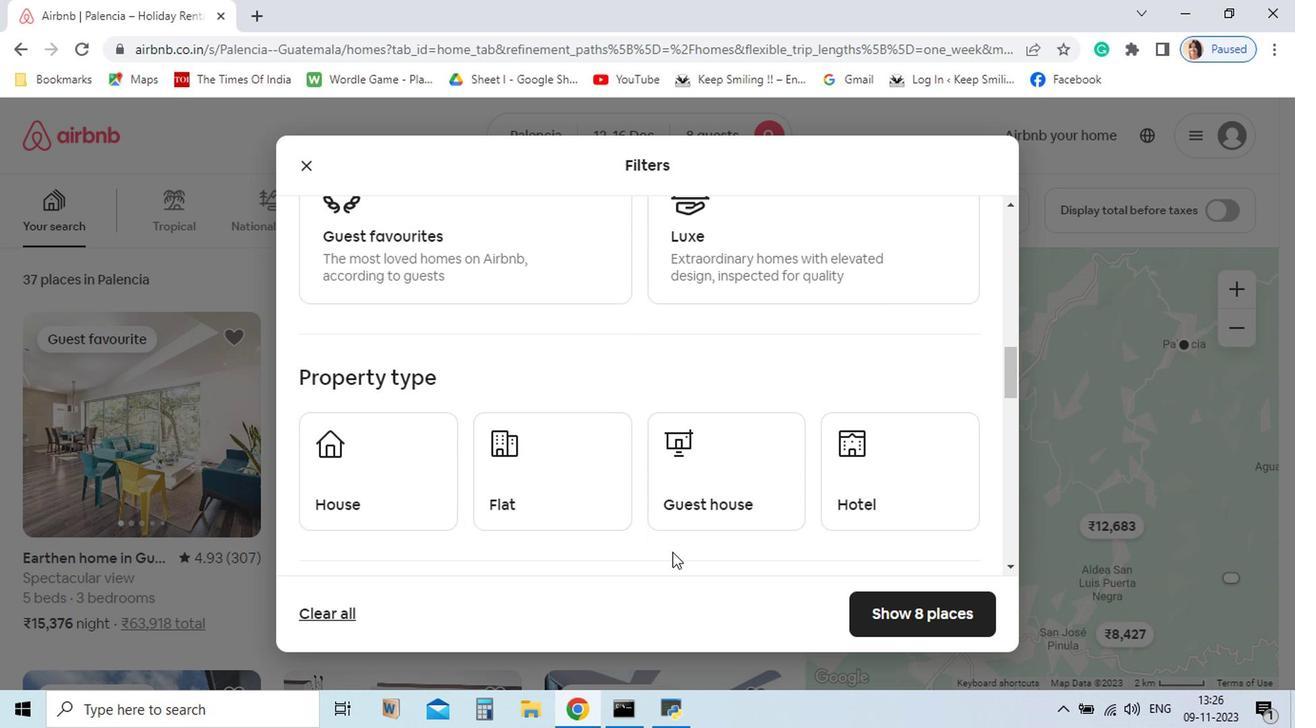 
Action: Mouse scrolled (607, 522) with delta (0, 0)
Screenshot: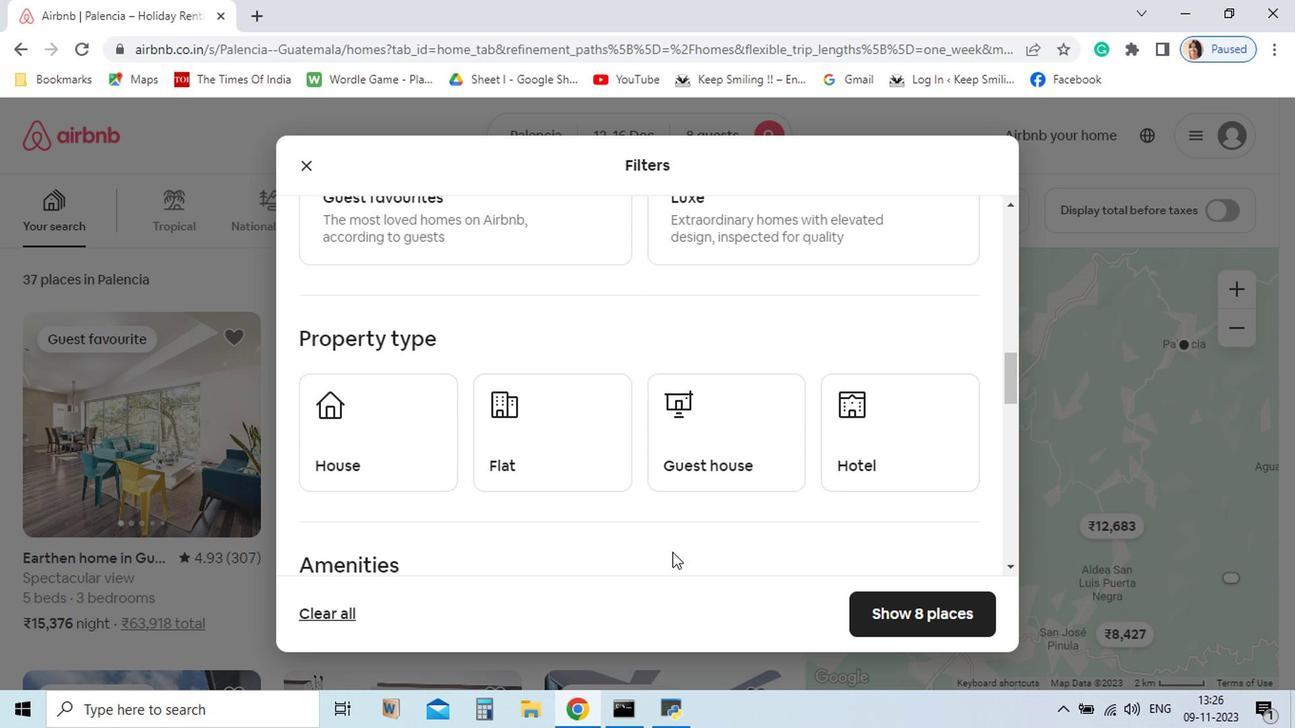 
Action: Mouse scrolled (607, 522) with delta (0, 0)
Screenshot: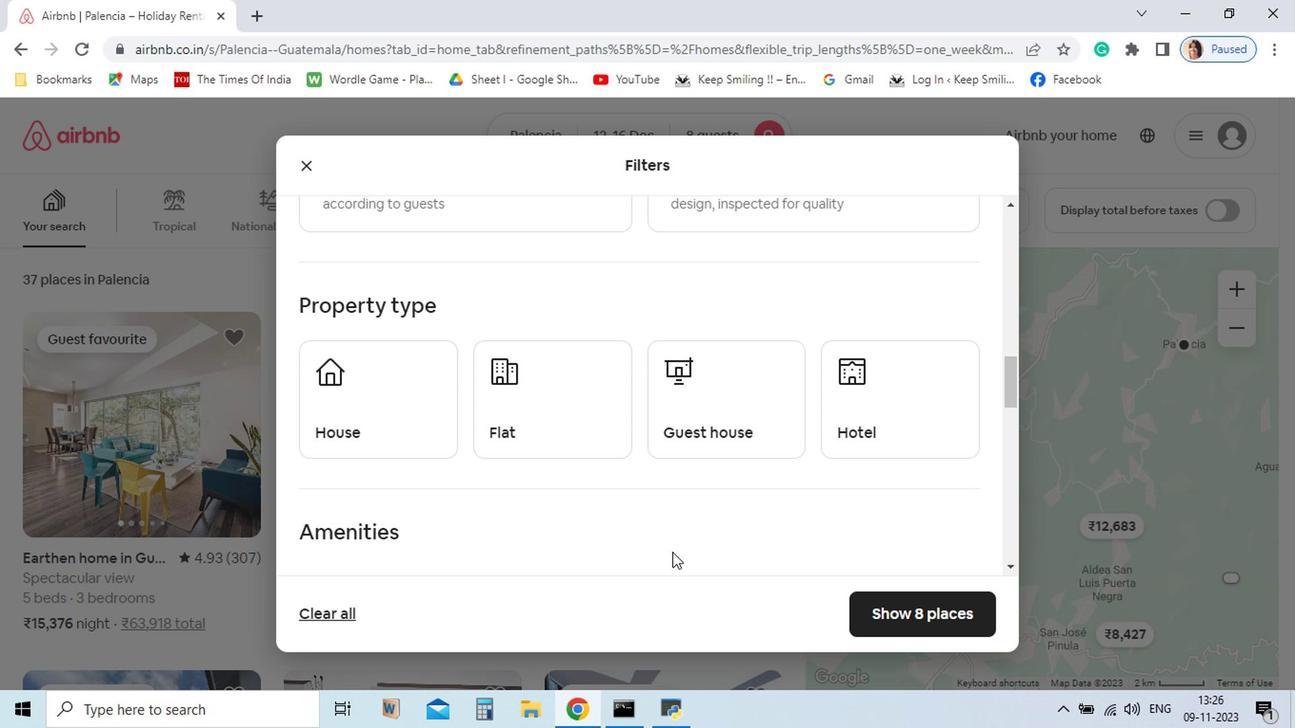 
Action: Mouse moved to (402, 422)
Screenshot: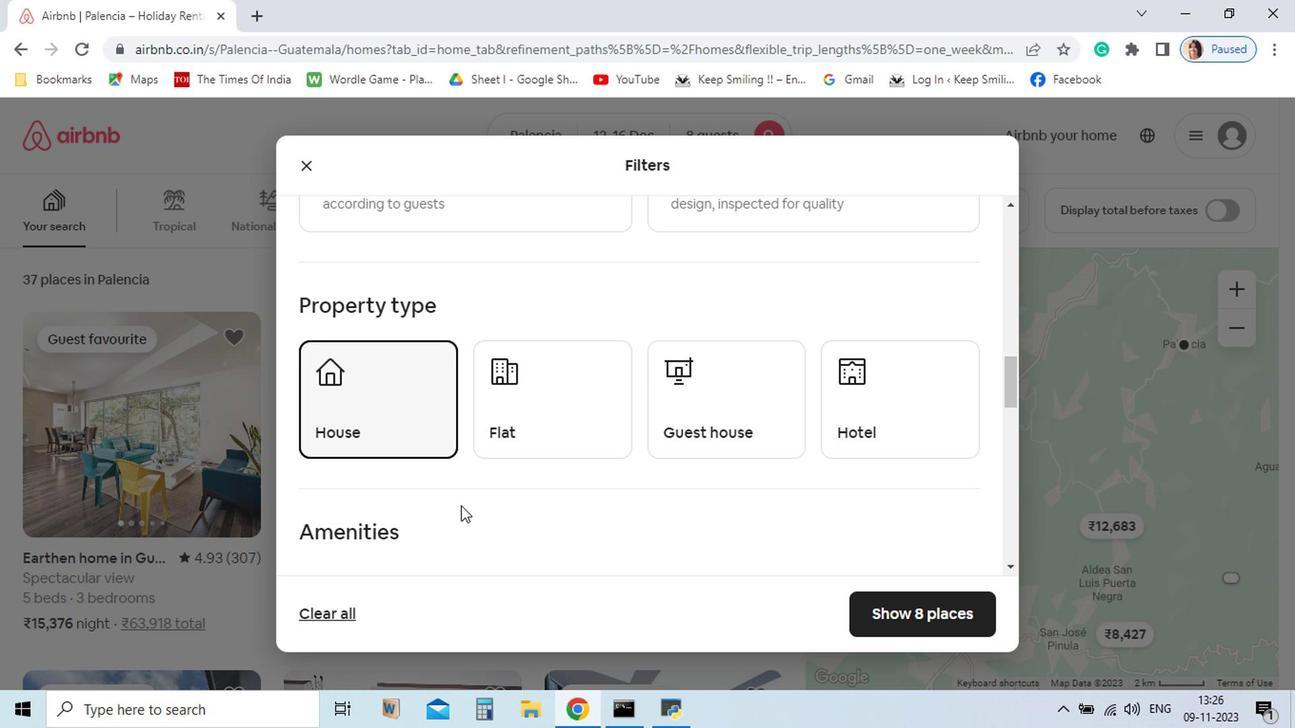 
Action: Mouse pressed left at (402, 422)
Screenshot: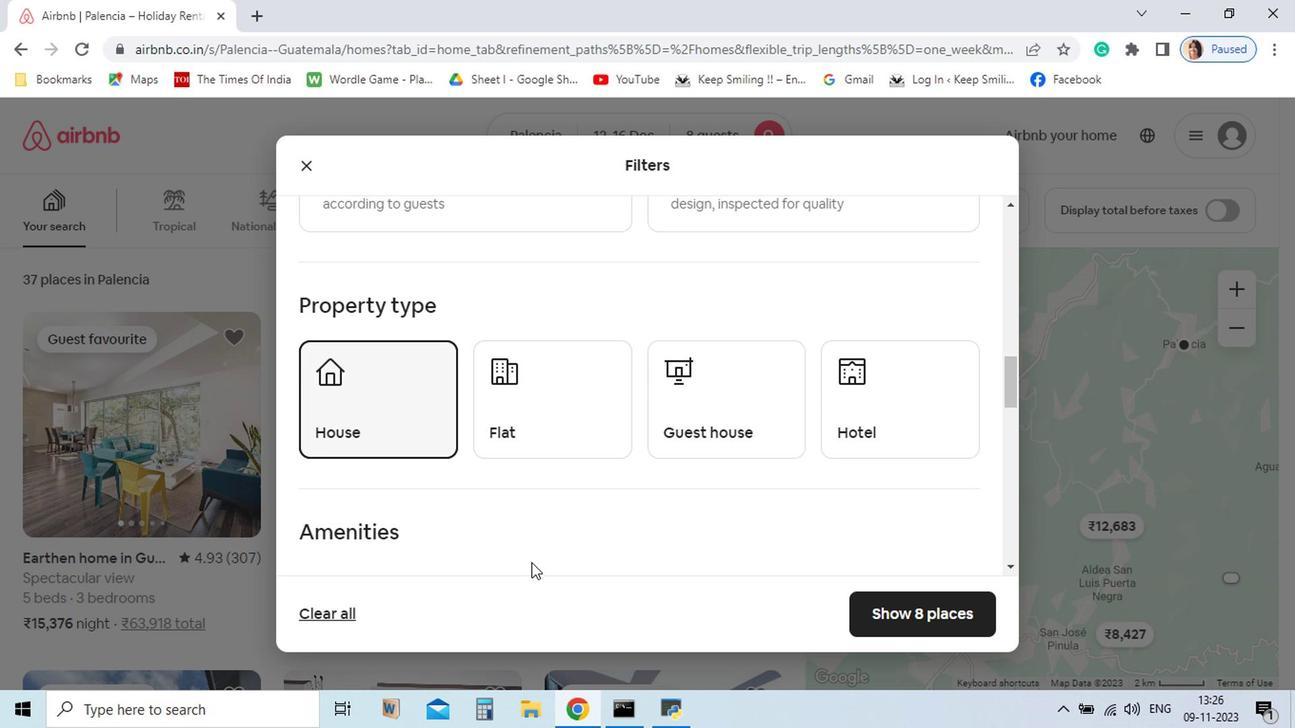 
Action: Mouse moved to (530, 547)
Screenshot: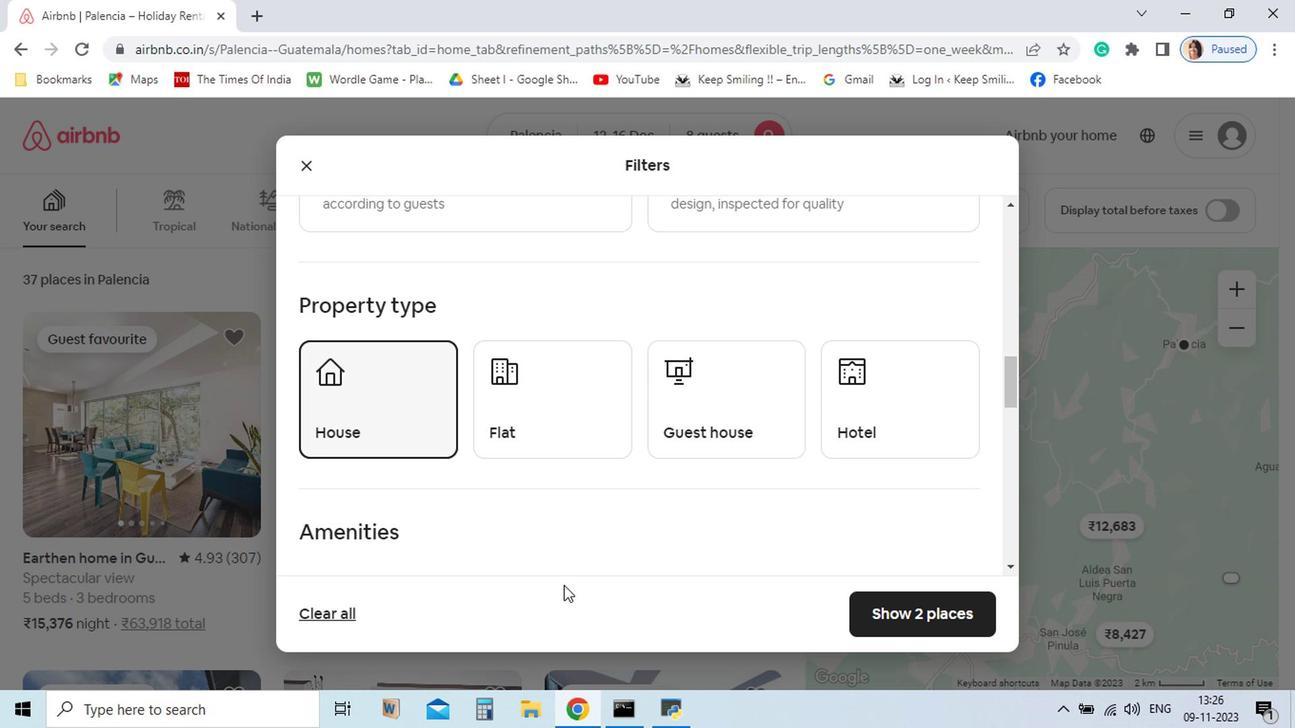 
Action: Mouse scrolled (530, 546) with delta (0, 0)
Screenshot: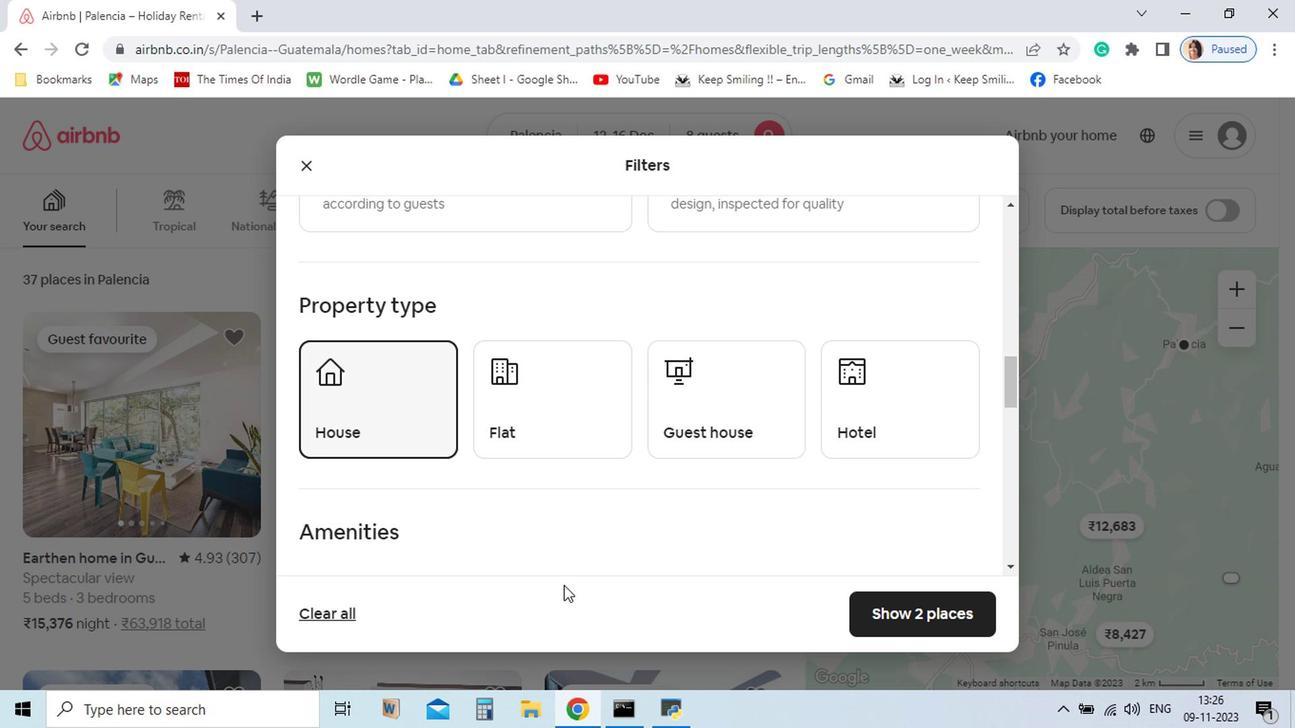
Action: Mouse scrolled (530, 546) with delta (0, 0)
Screenshot: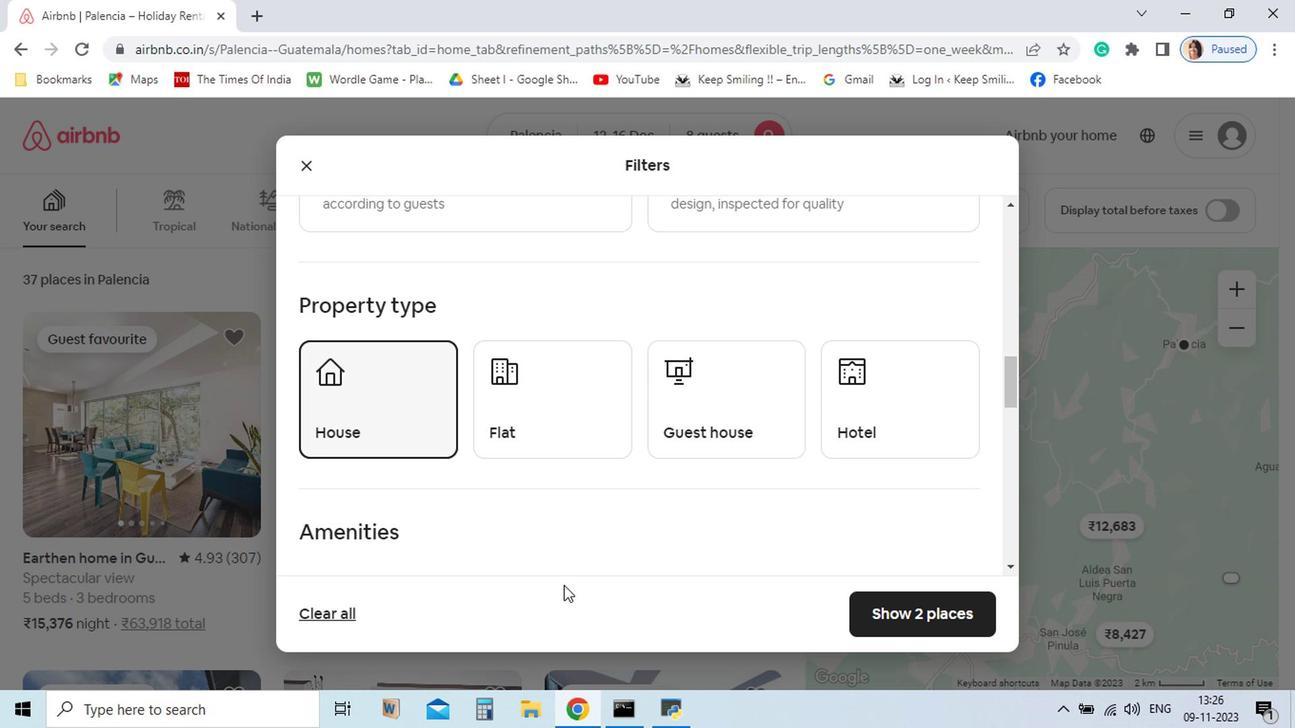 
Action: Mouse scrolled (530, 546) with delta (0, 0)
Screenshot: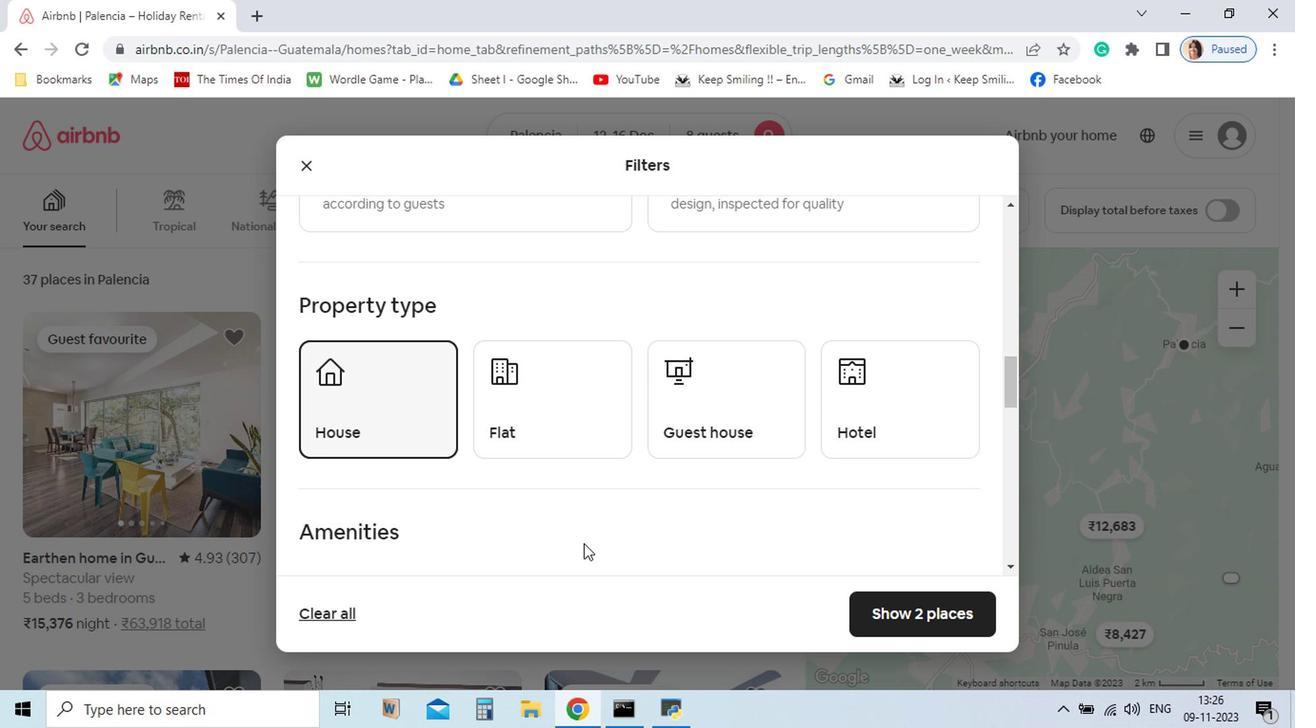 
Action: Mouse moved to (544, 517)
Screenshot: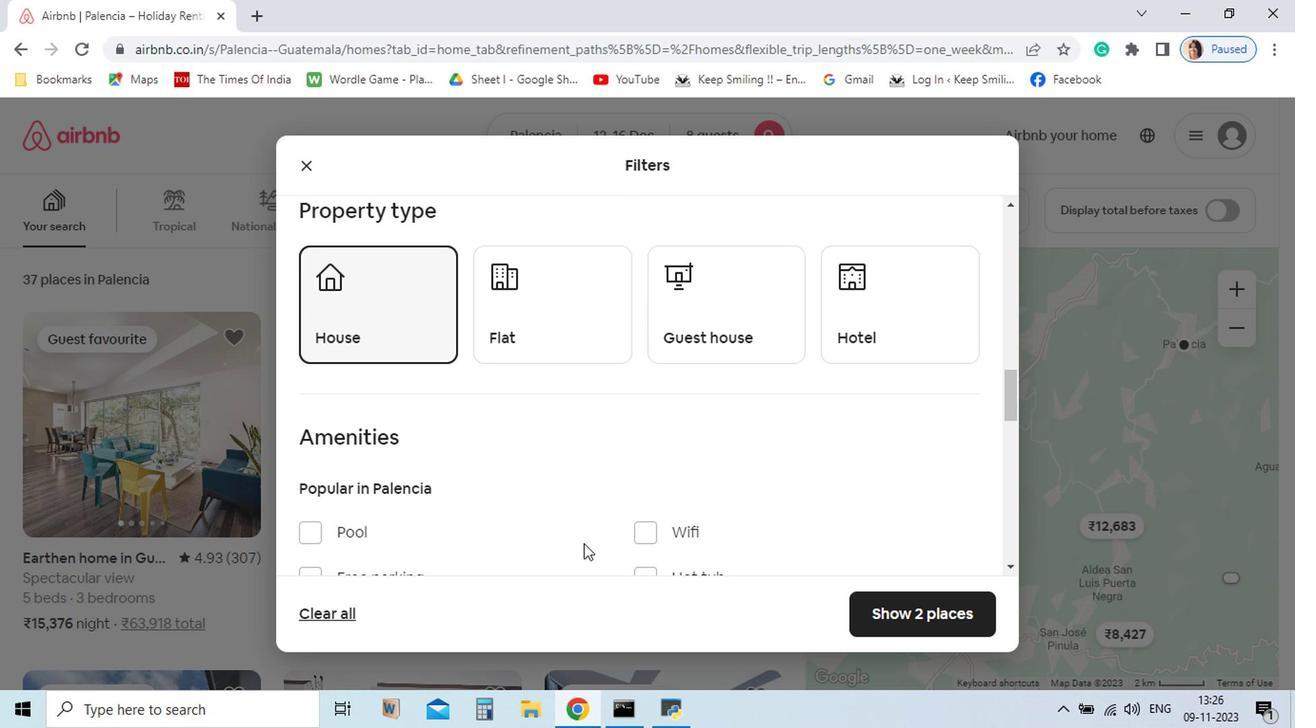 
Action: Mouse scrolled (544, 516) with delta (0, 0)
Screenshot: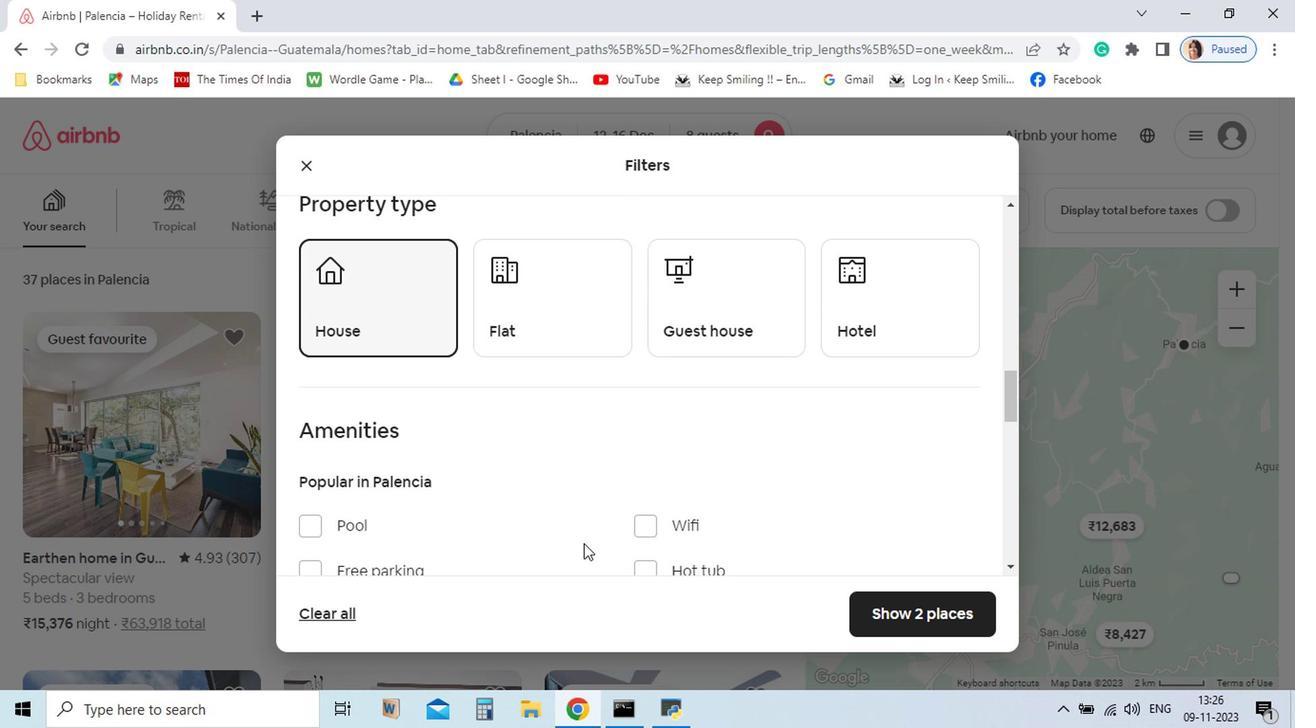 
Action: Mouse scrolled (544, 516) with delta (0, 0)
Screenshot: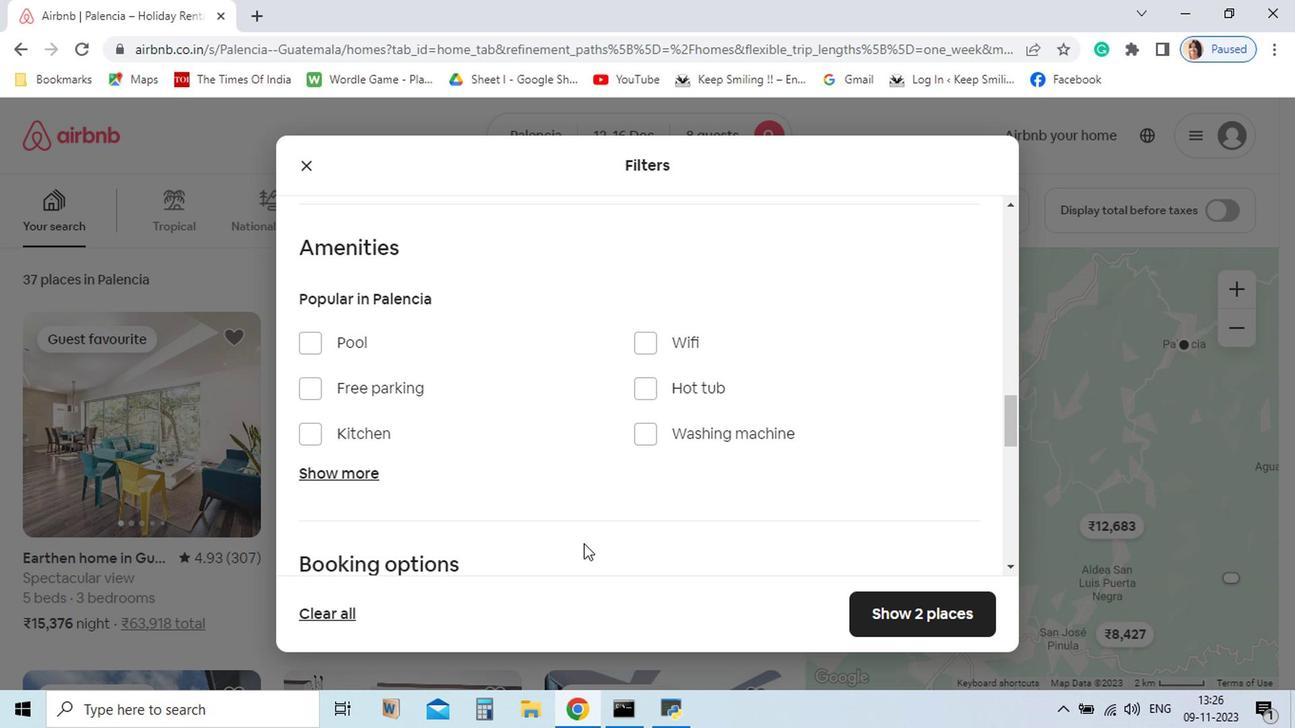 
Action: Mouse scrolled (544, 516) with delta (0, 0)
Screenshot: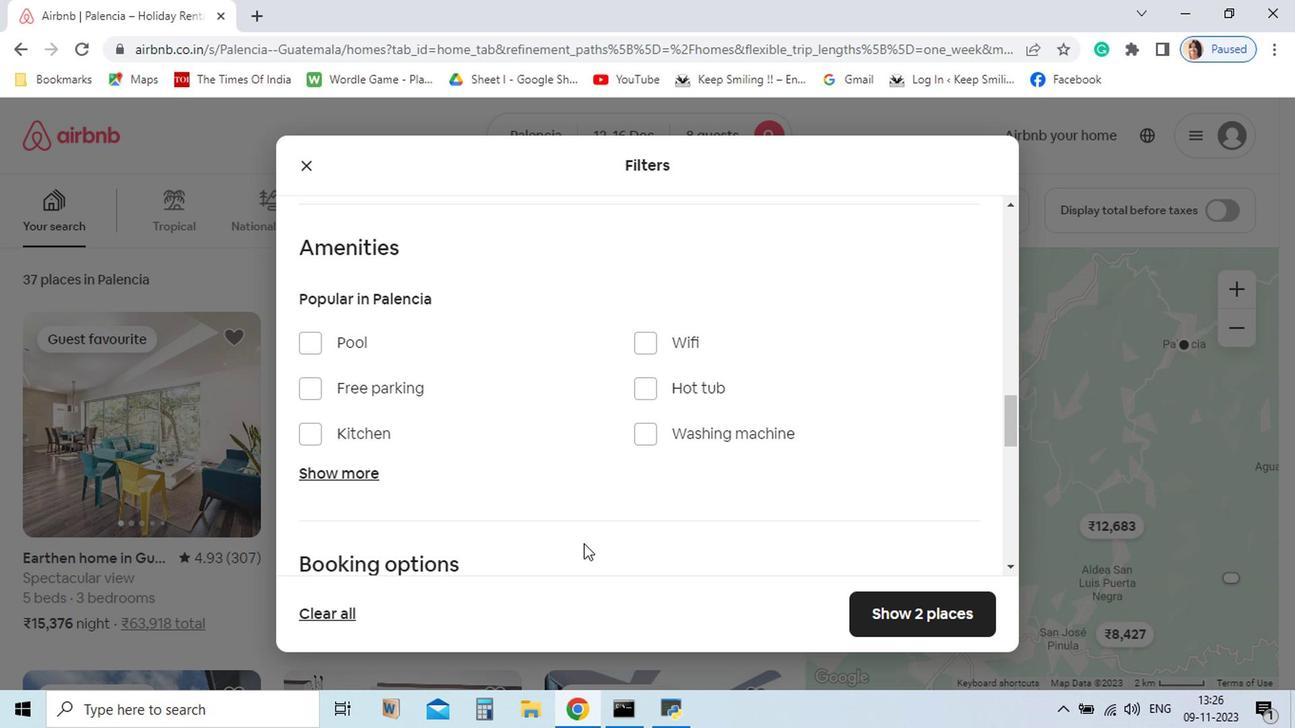 
Action: Mouse scrolled (544, 516) with delta (0, 0)
Screenshot: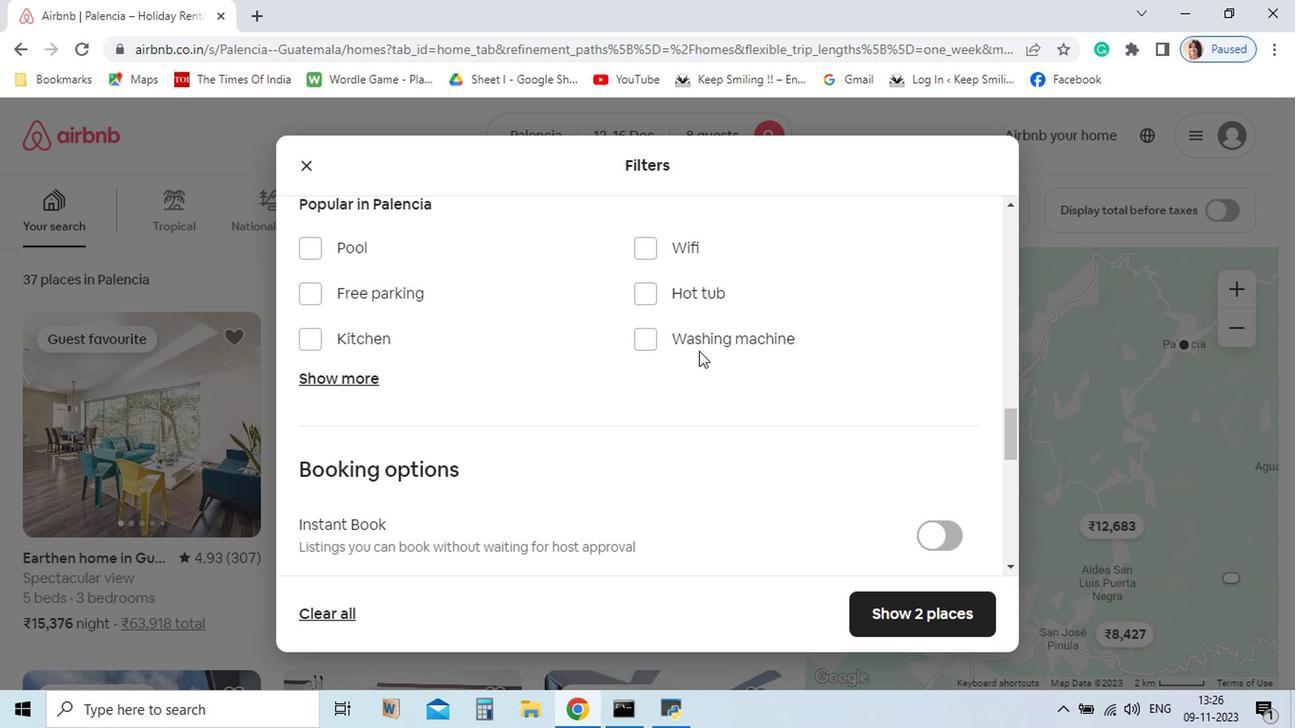 
Action: Mouse moved to (588, 309)
Screenshot: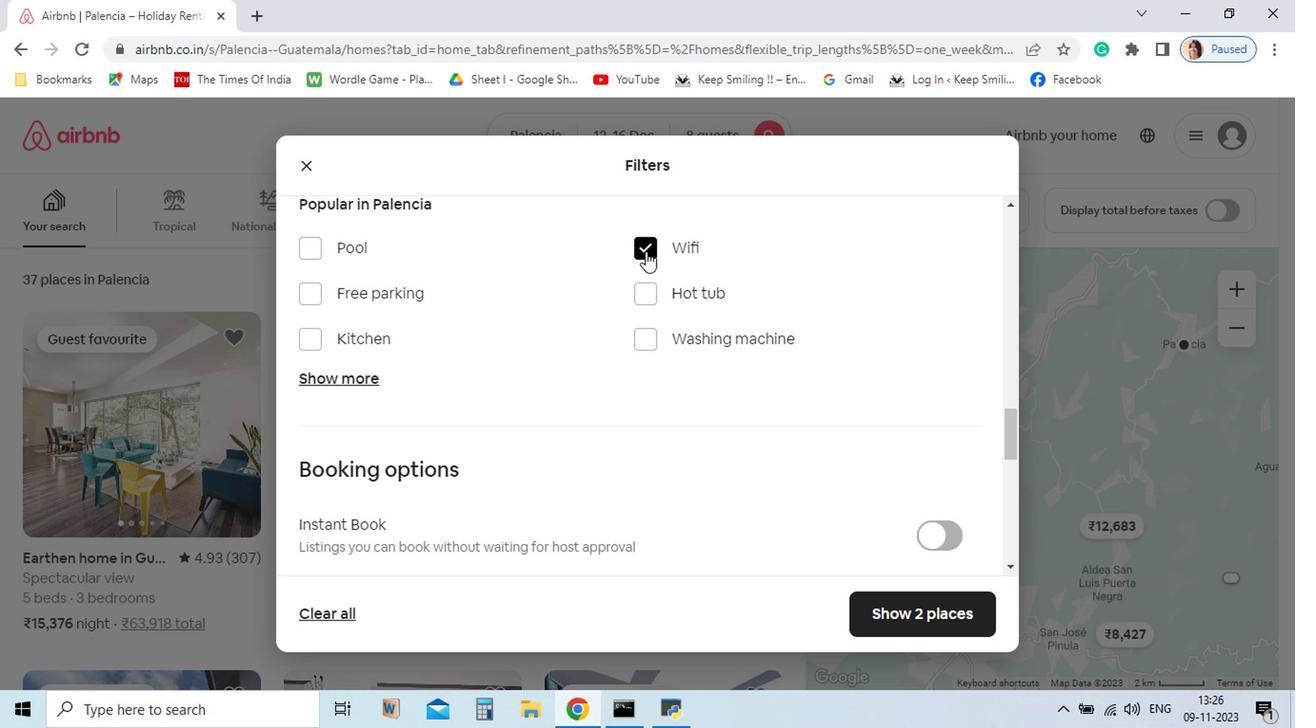
Action: Mouse pressed left at (588, 309)
Screenshot: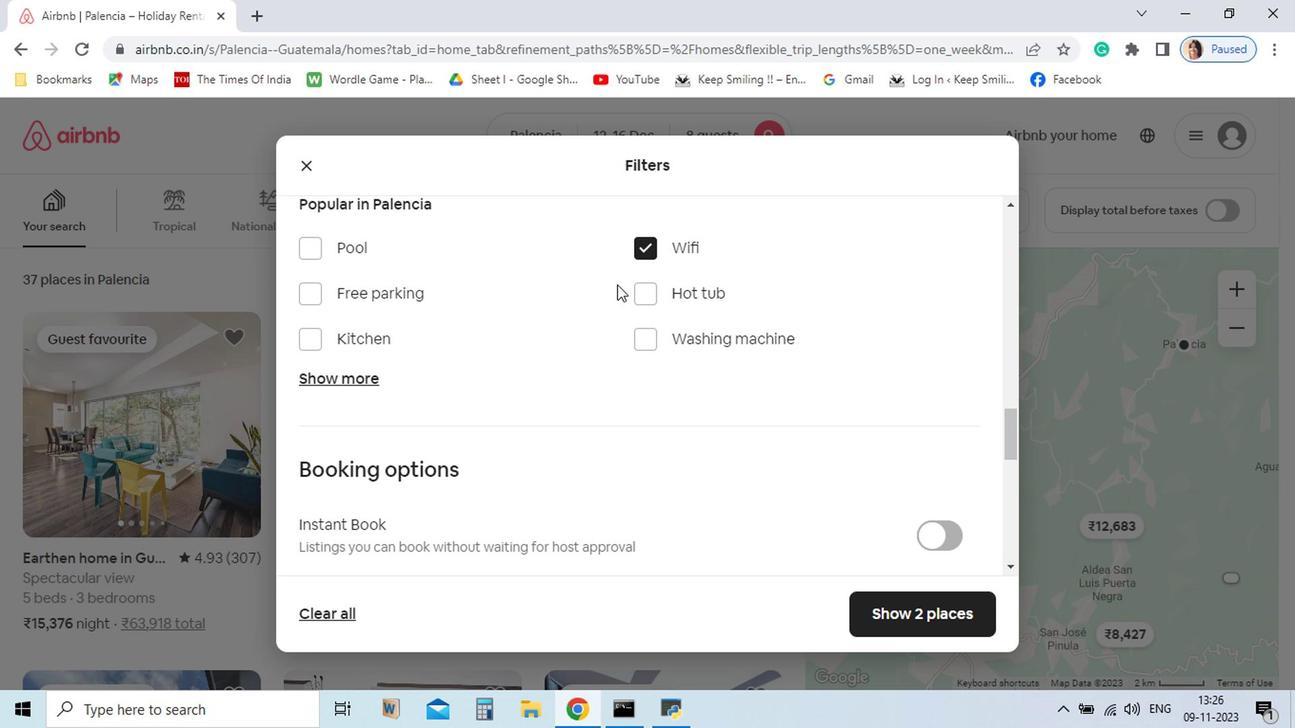 
Action: Mouse moved to (347, 337)
Screenshot: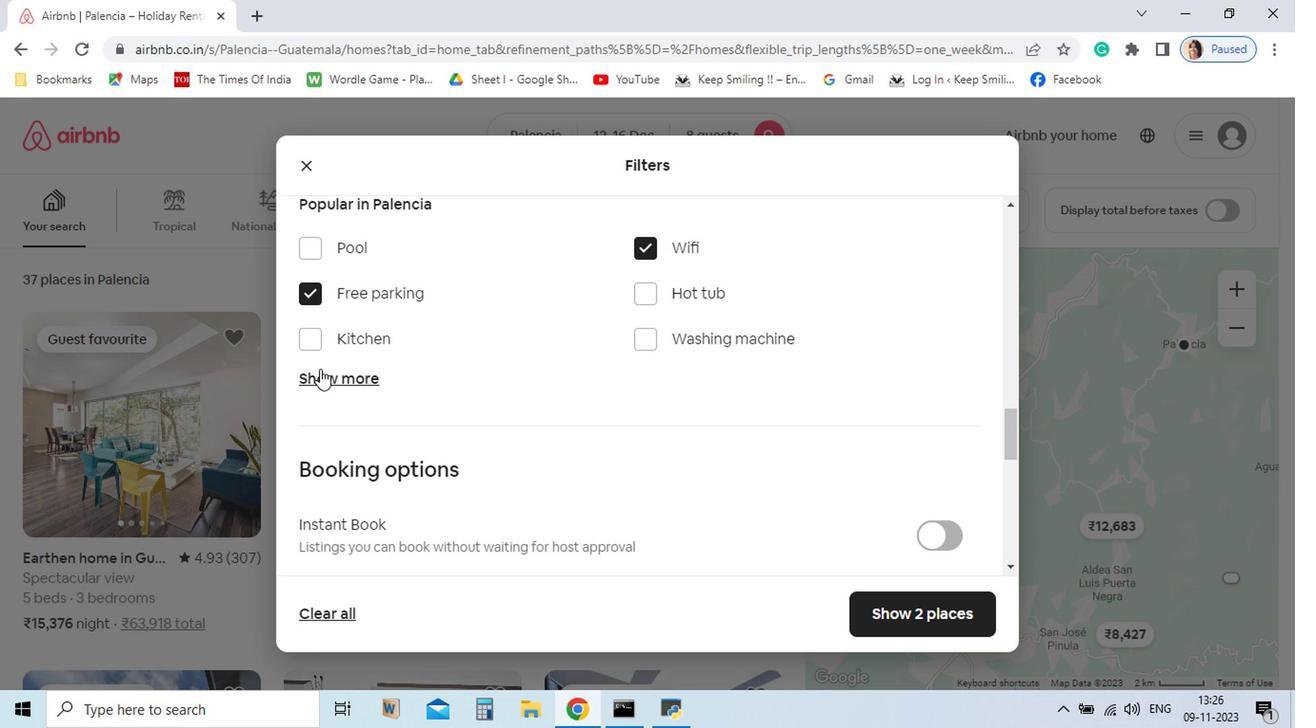 
Action: Mouse pressed left at (347, 337)
Screenshot: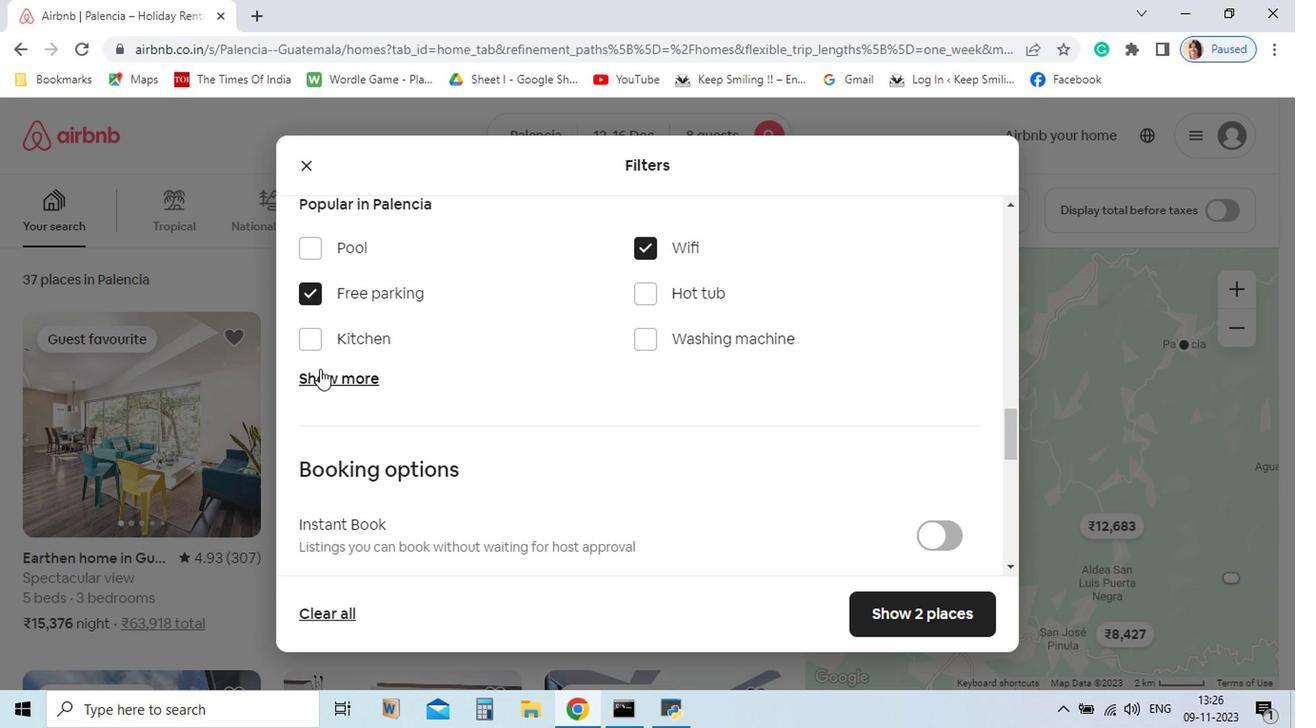 
Action: Mouse moved to (357, 395)
Screenshot: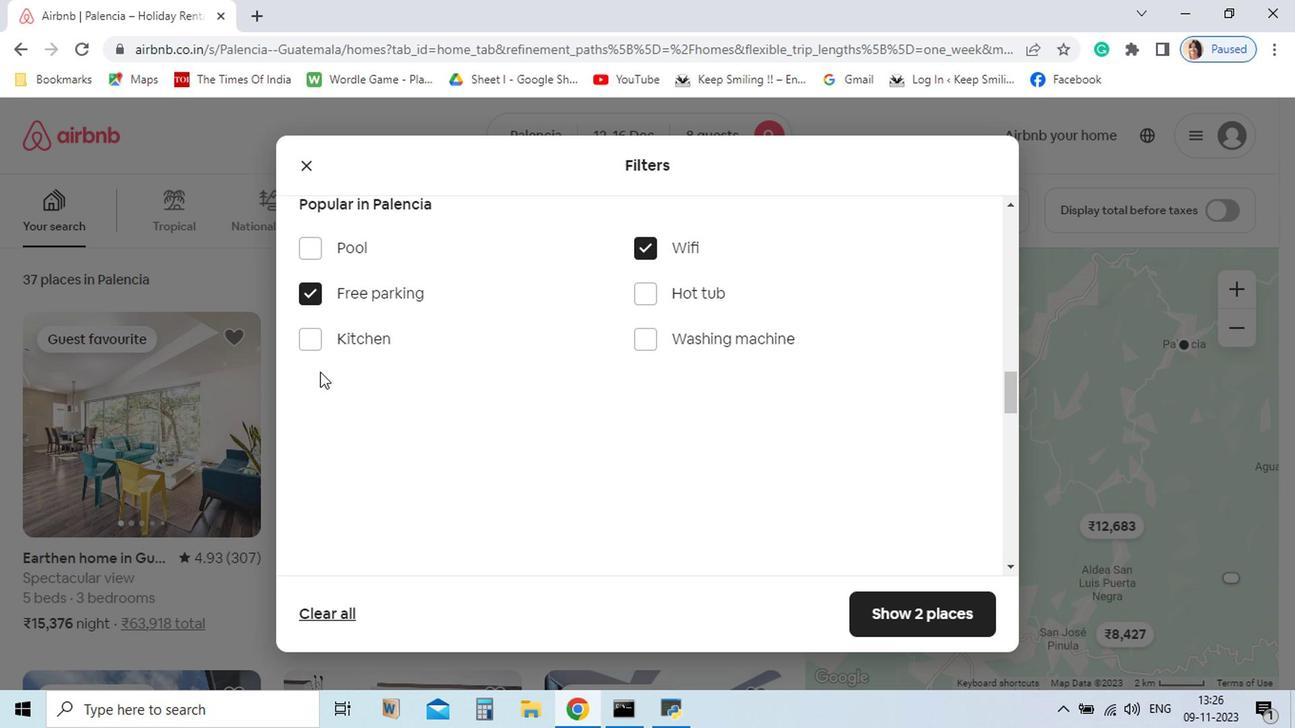 
Action: Mouse pressed left at (357, 395)
Screenshot: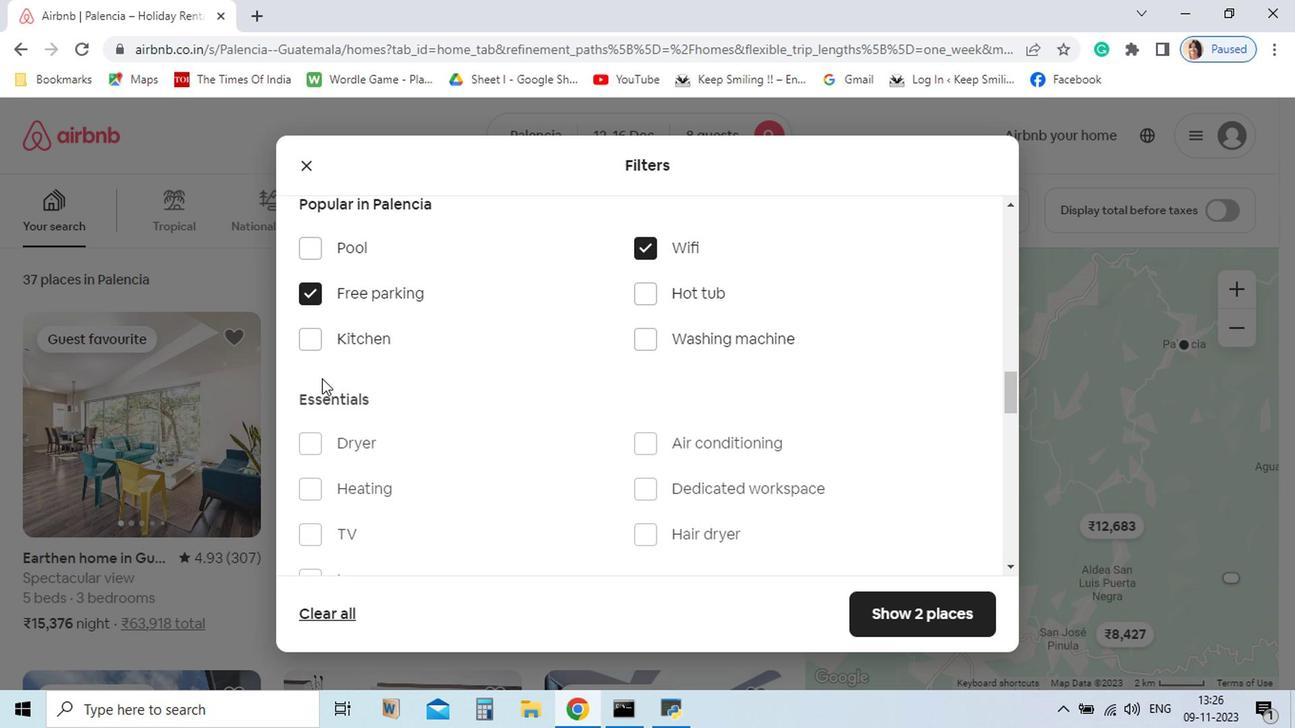 
Action: Mouse moved to (503, 491)
Screenshot: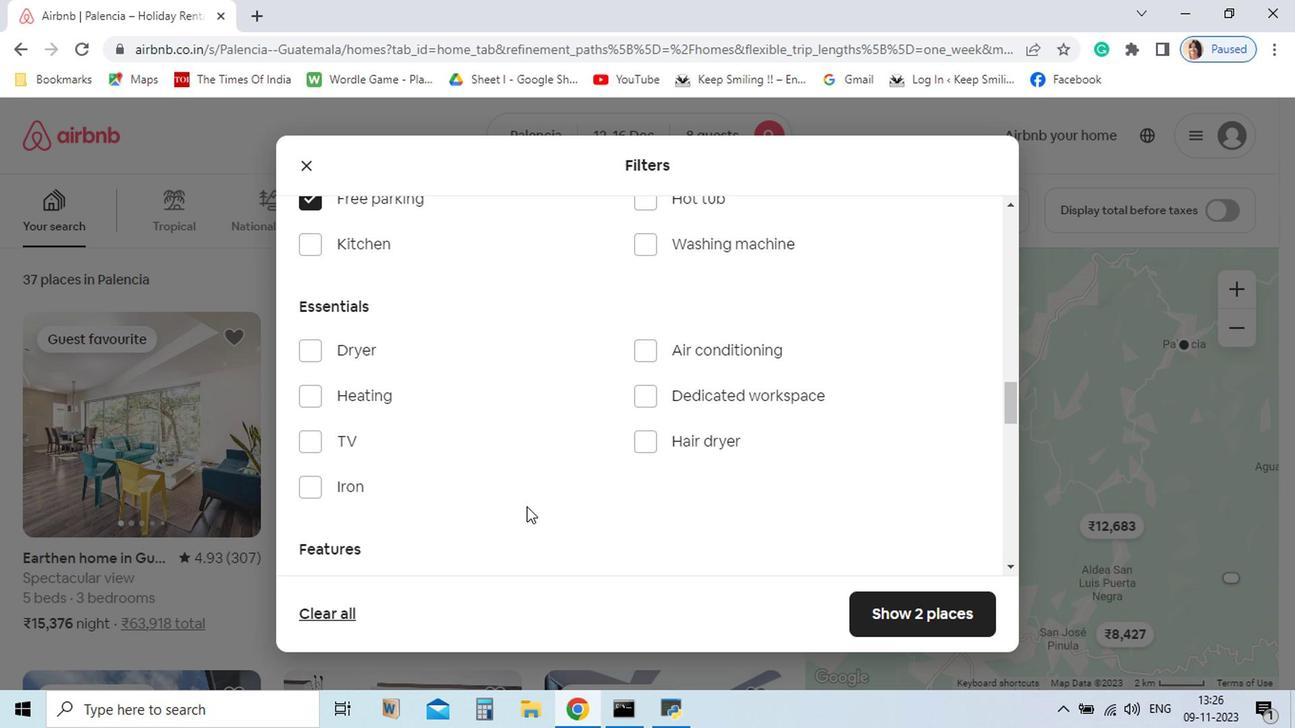 
Action: Mouse scrolled (503, 490) with delta (0, 0)
Screenshot: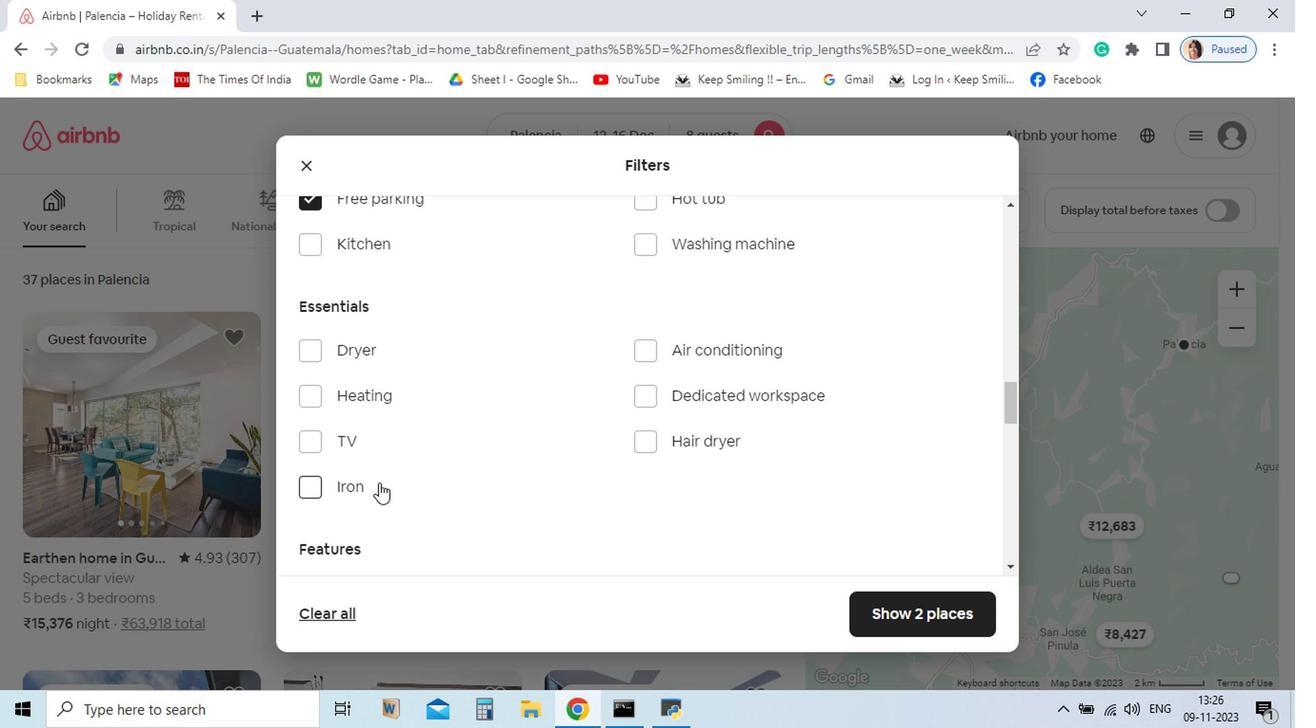 
Action: Mouse moved to (348, 447)
Screenshot: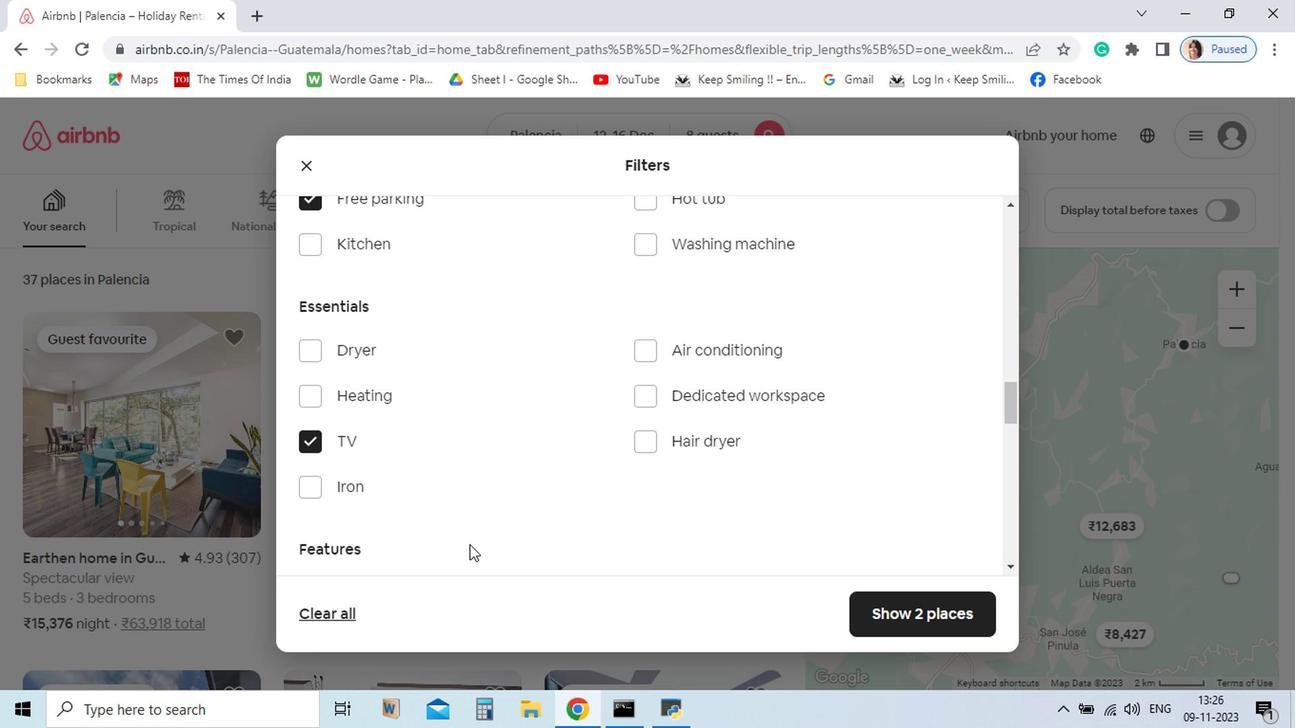 
Action: Mouse pressed left at (348, 447)
Screenshot: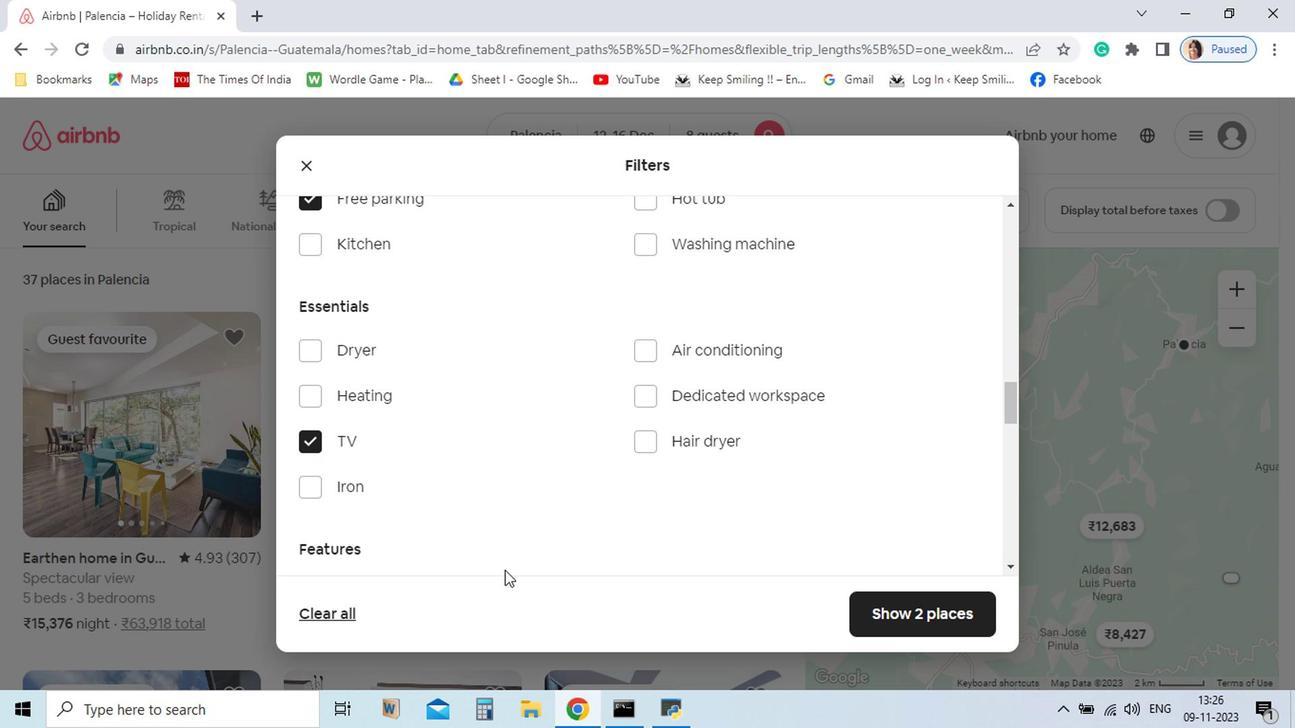 
Action: Mouse moved to (494, 541)
Screenshot: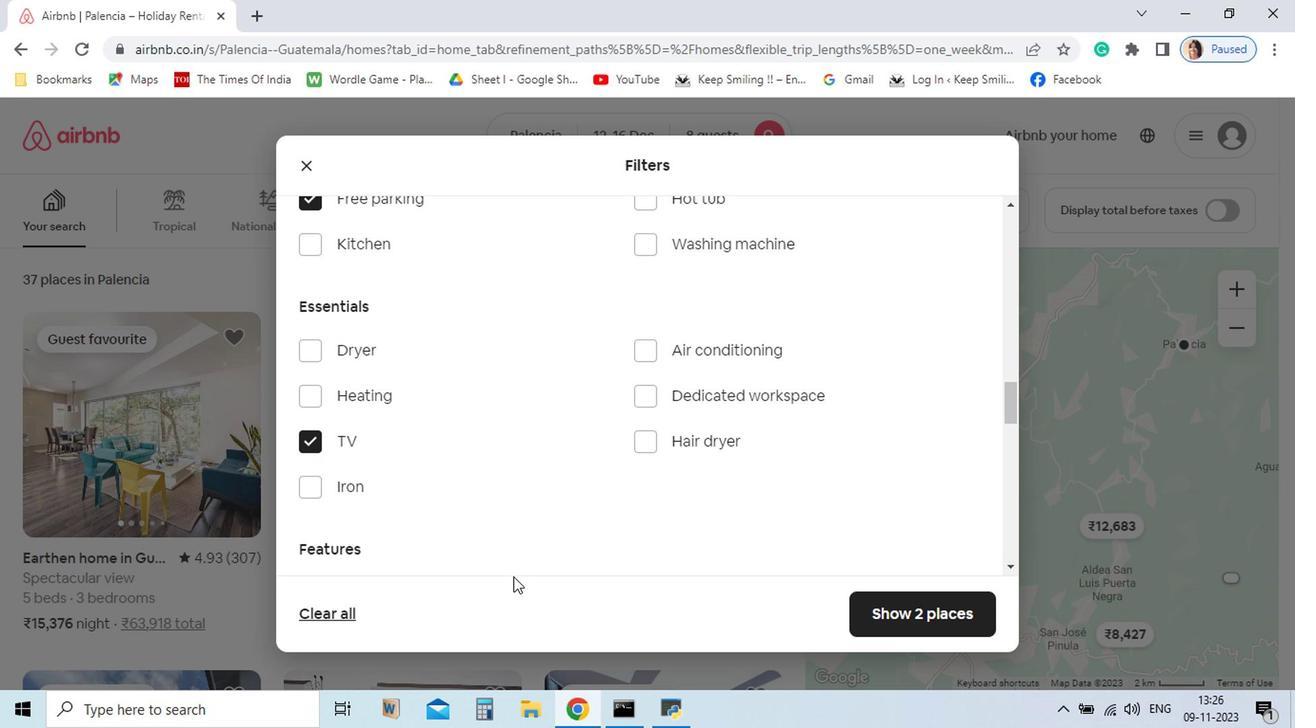 
Action: Mouse scrolled (494, 540) with delta (0, 0)
Screenshot: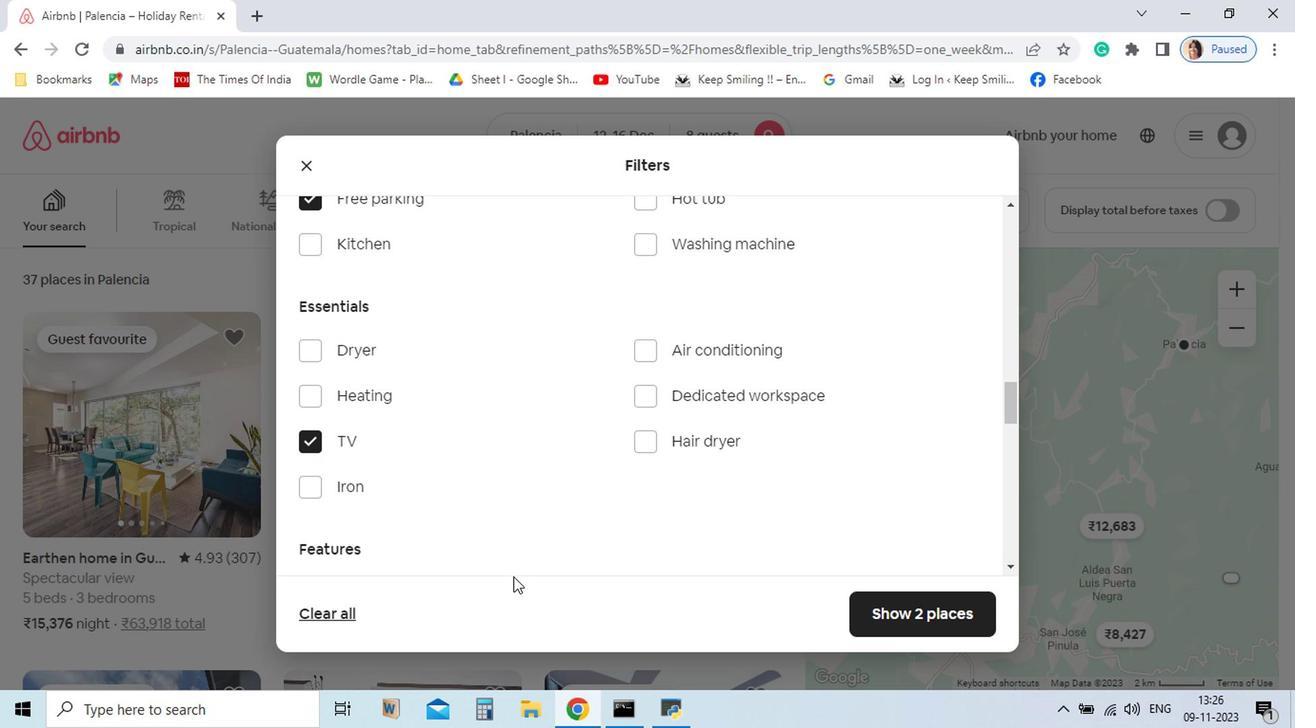 
Action: Mouse scrolled (494, 540) with delta (0, 0)
Screenshot: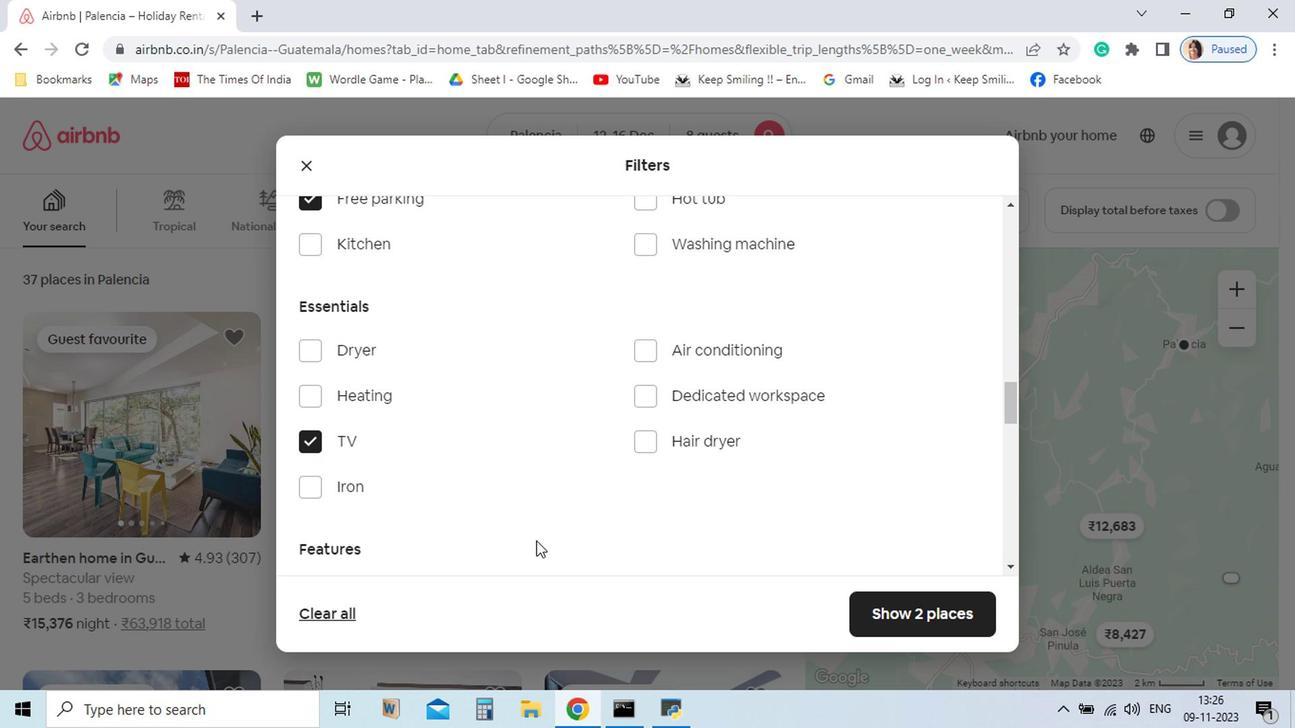 
Action: Mouse moved to (520, 491)
Screenshot: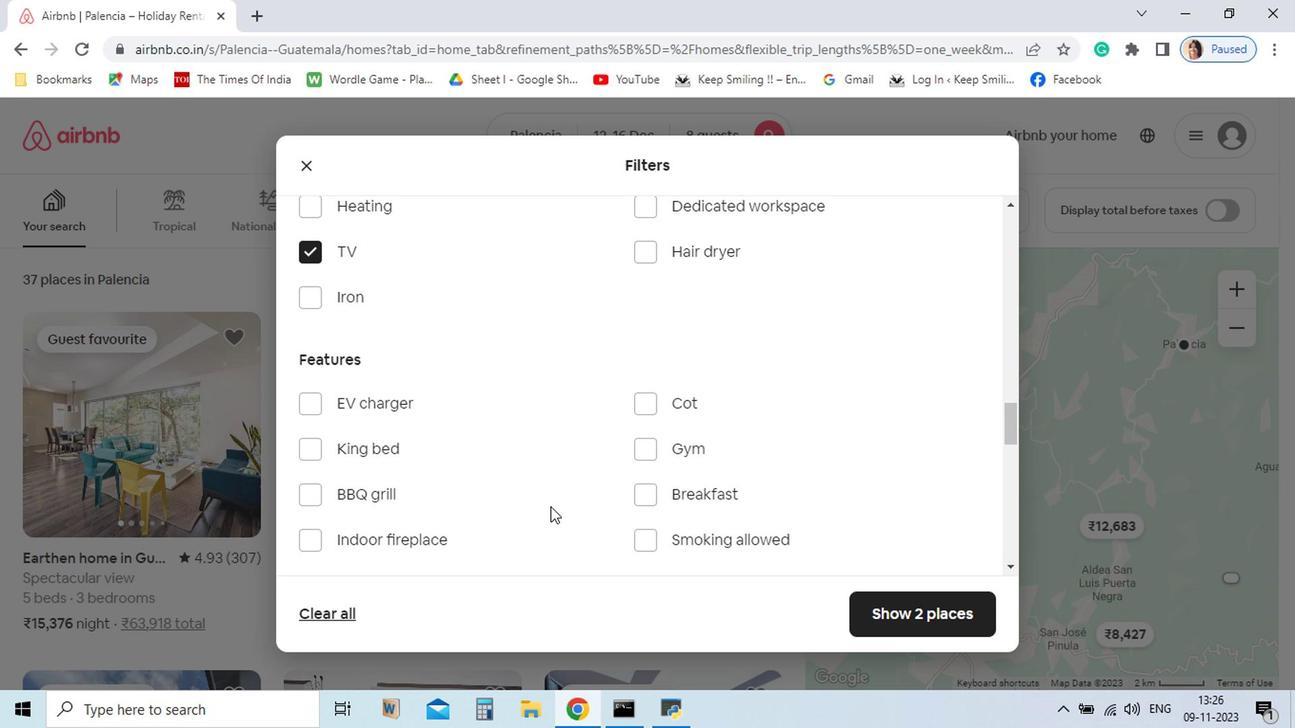 
Action: Mouse scrolled (520, 490) with delta (0, 0)
Screenshot: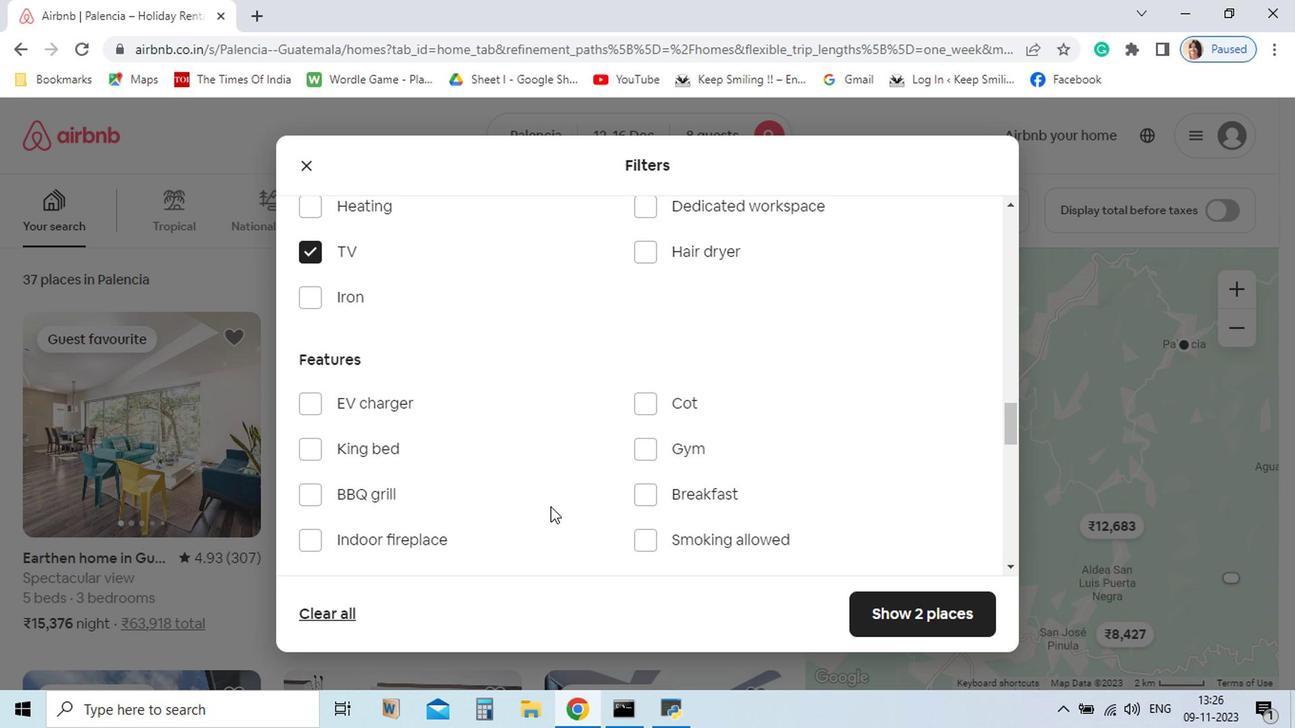 
Action: Mouse scrolled (520, 490) with delta (0, 0)
Screenshot: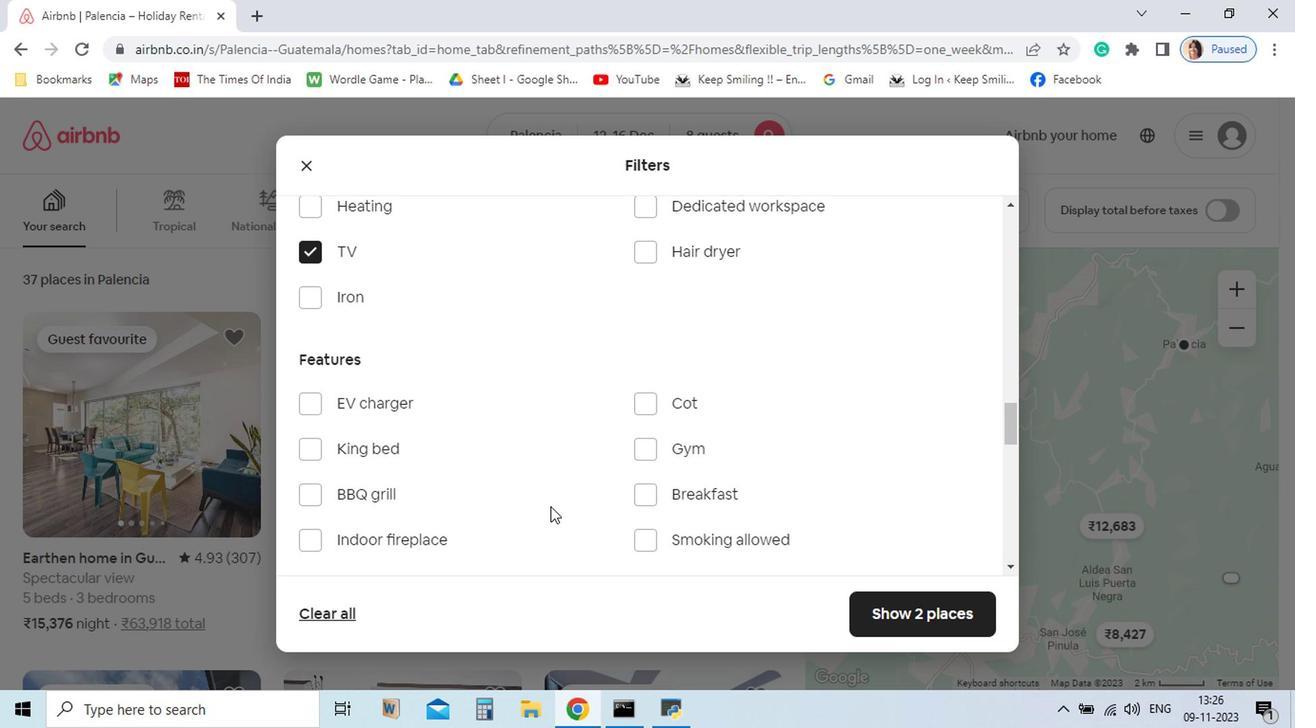 
Action: Mouse scrolled (520, 490) with delta (0, 0)
Screenshot: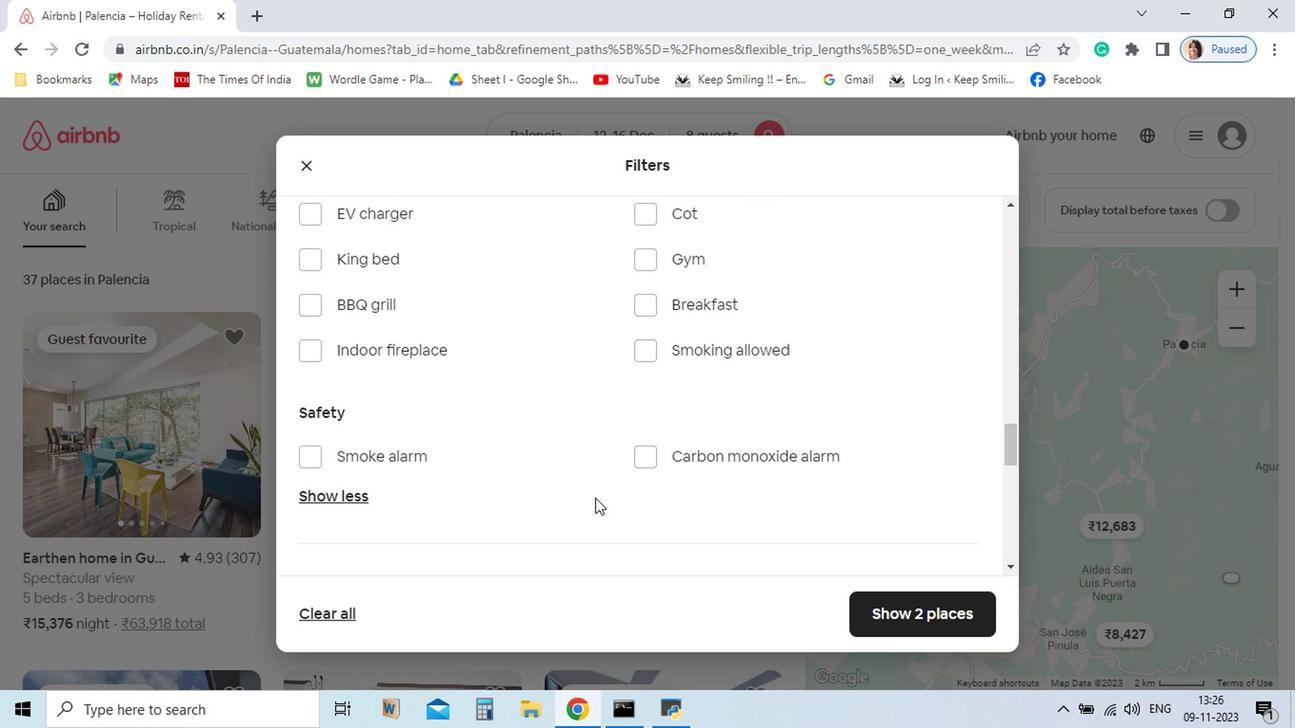 
Action: Mouse scrolled (520, 490) with delta (0, 0)
Screenshot: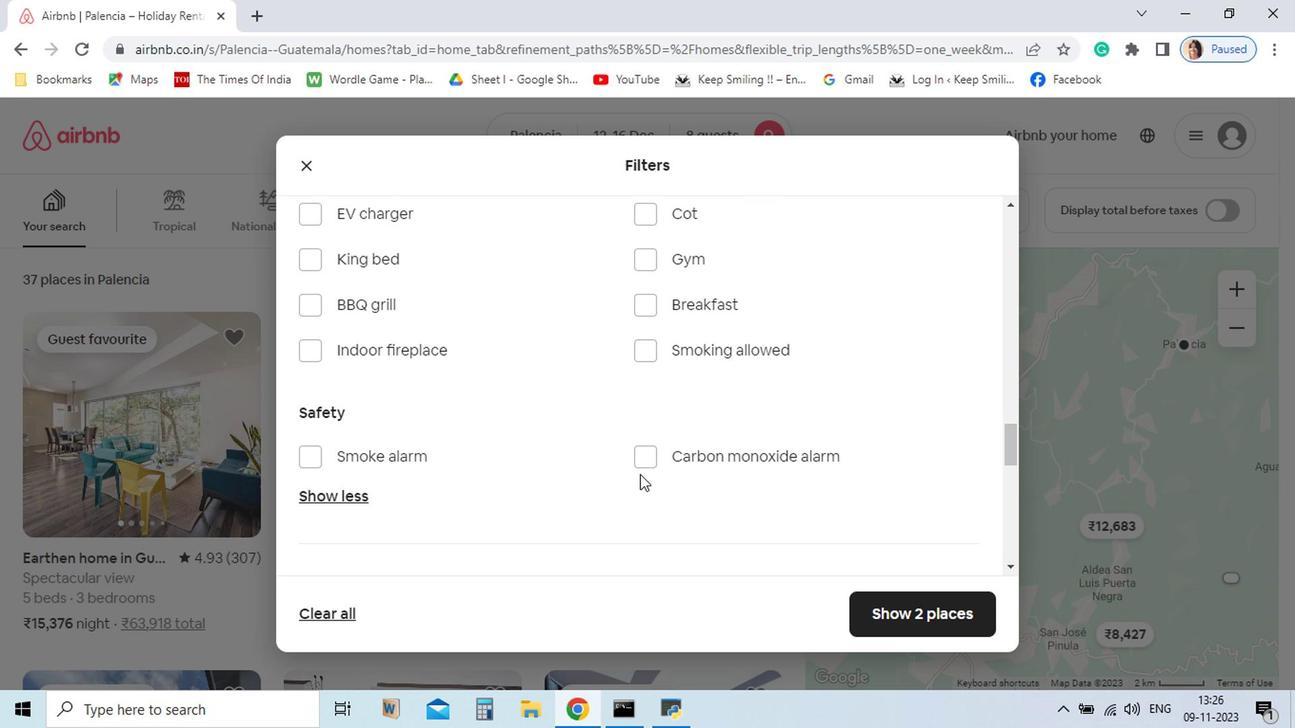 
Action: Mouse moved to (599, 313)
Screenshot: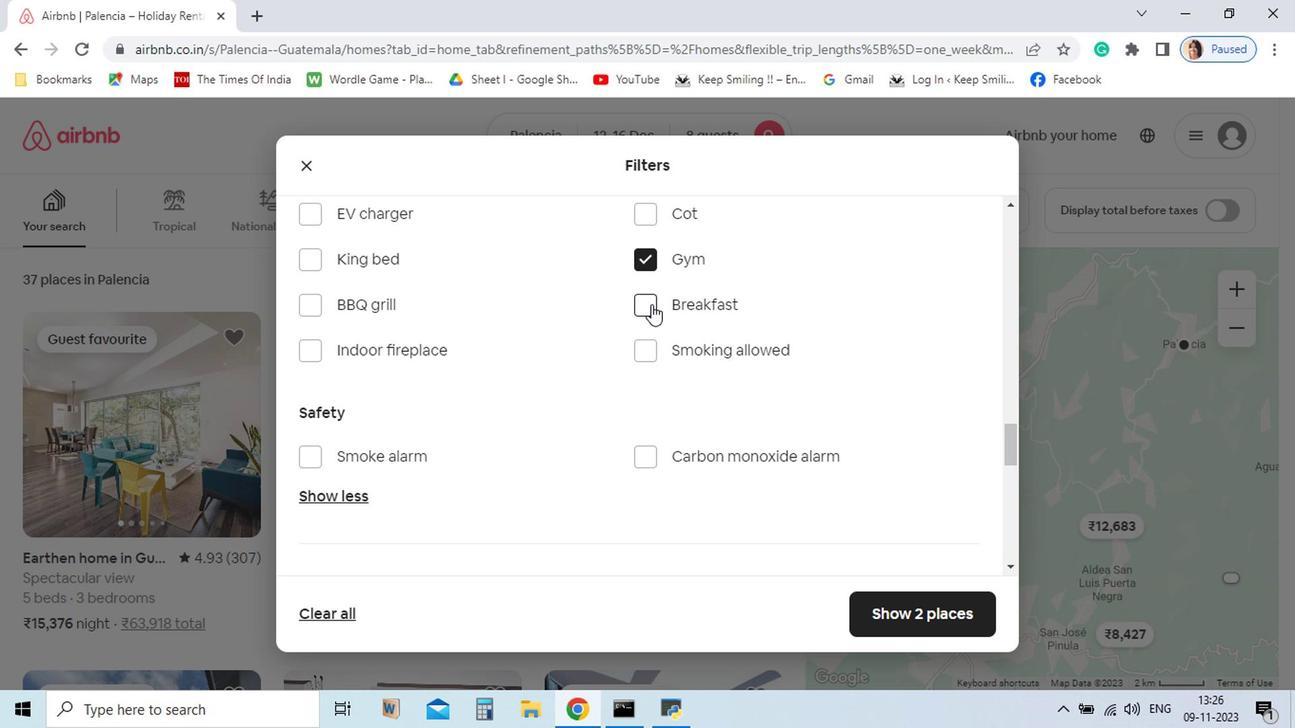 
Action: Mouse pressed left at (599, 313)
Screenshot: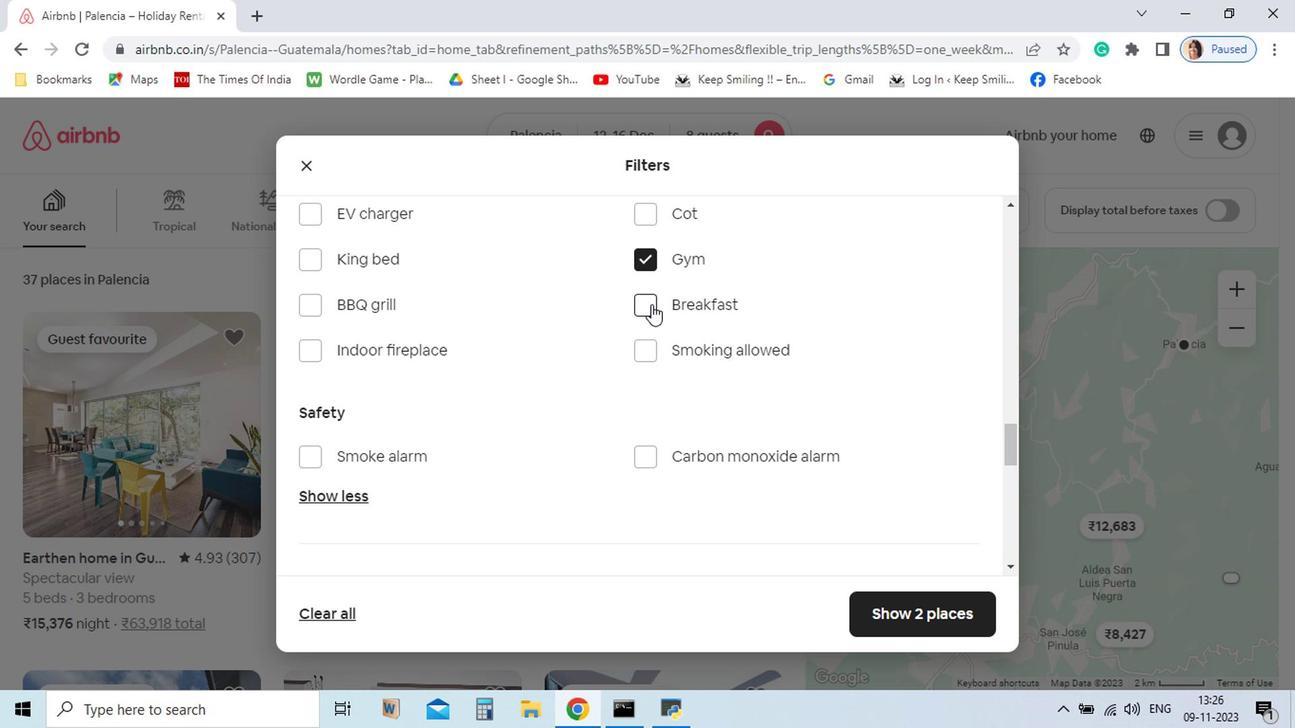 
Action: Mouse moved to (592, 347)
Screenshot: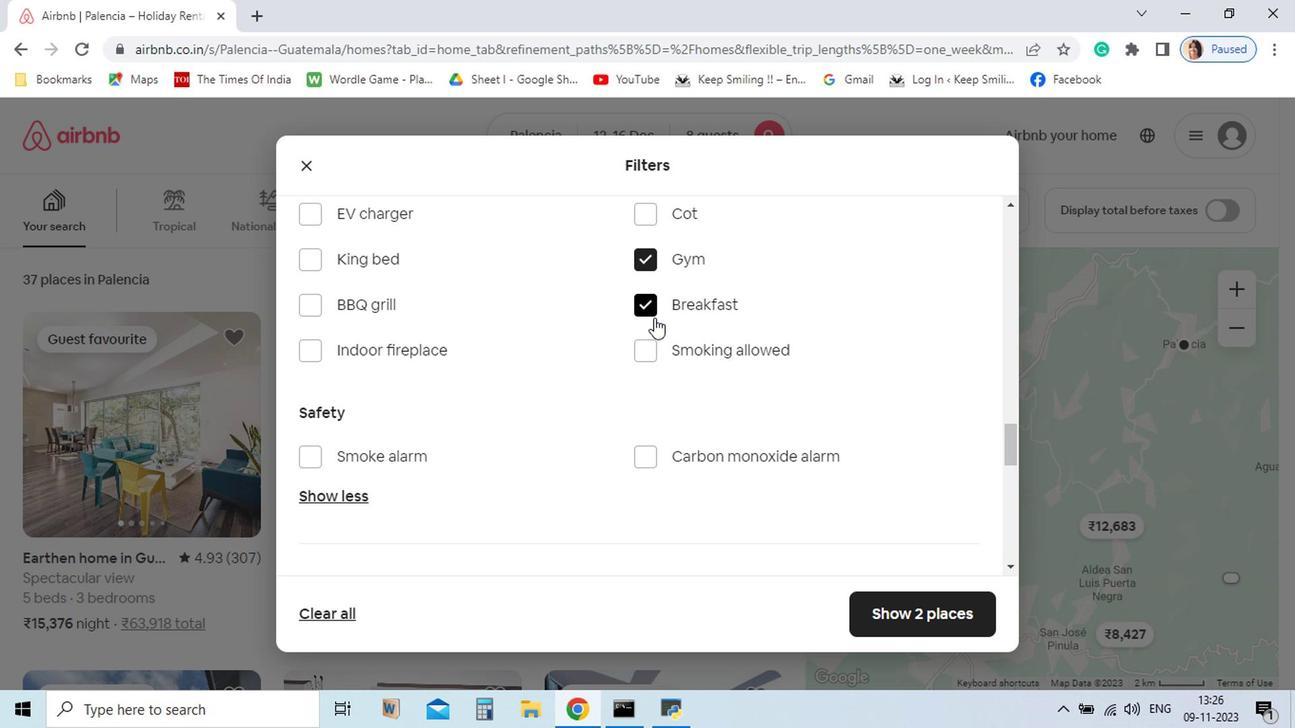 
Action: Mouse pressed left at (592, 347)
Screenshot: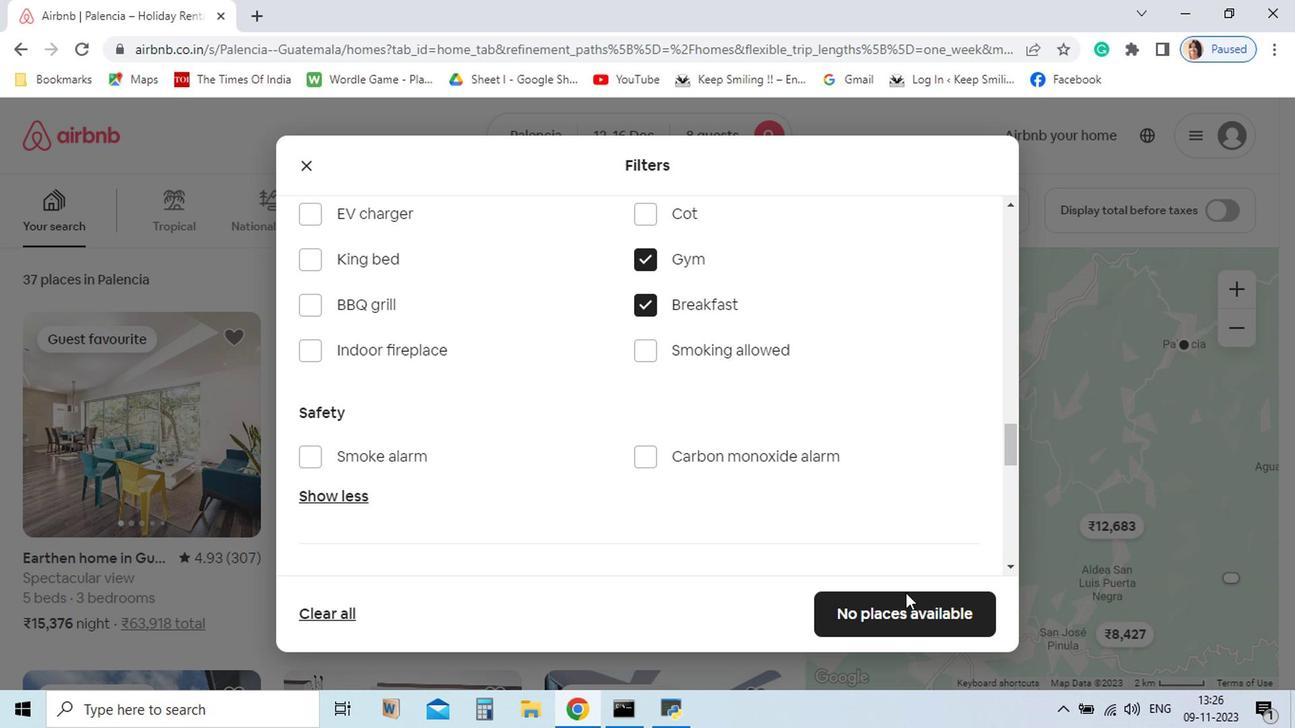 
Action: Mouse moved to (802, 567)
Screenshot: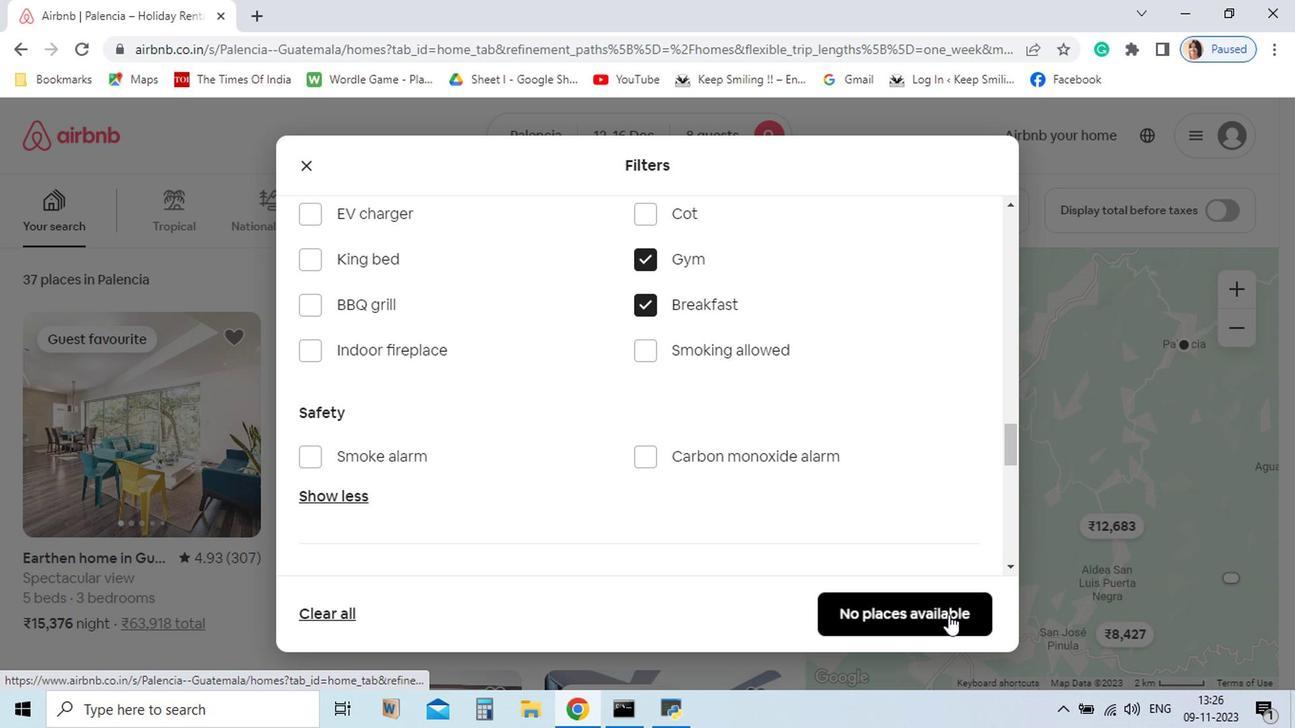 
Action: Mouse pressed left at (802, 567)
Screenshot: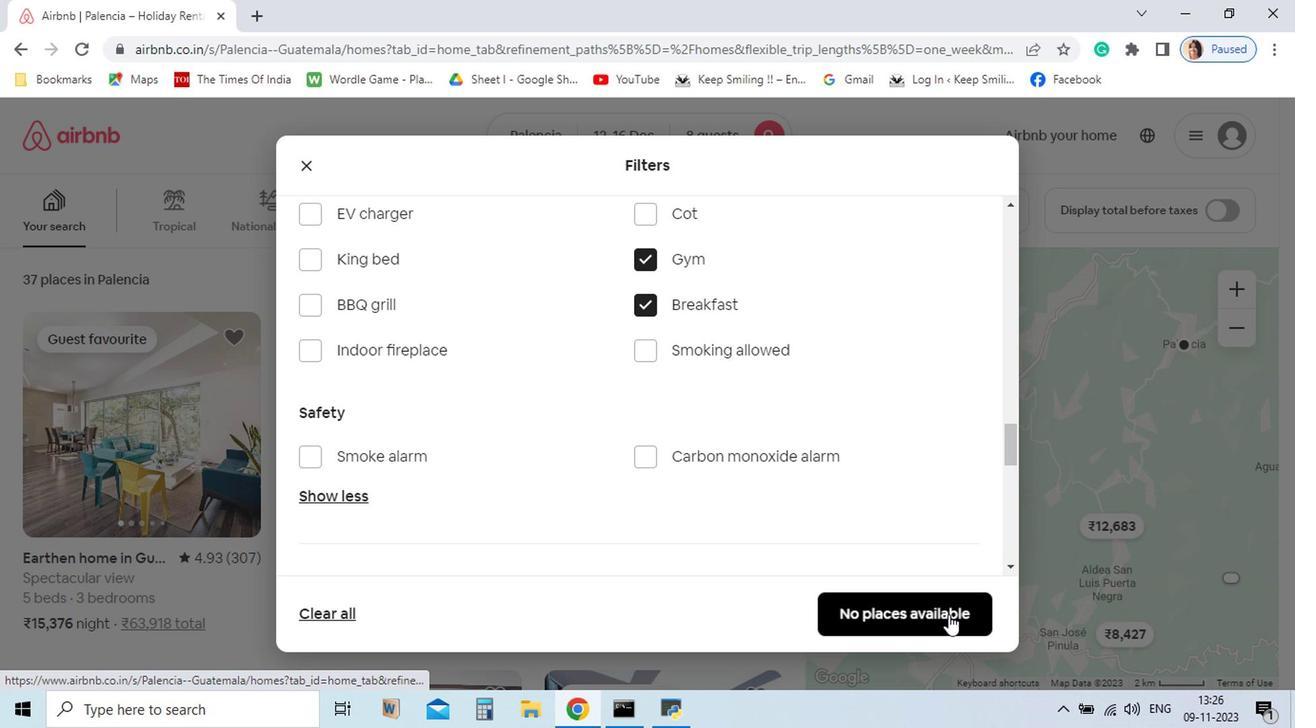 
